 Task: Search one way flight ticket for 2 adults, 2 infants in seat and 1 infant on lap in first from Nashville: Nashville International Airport (berry Field) to Gillette: Gillette Campbell County Airport on 5-1-2023. Choice of flights is JetBlue. Number of bags: 1 checked bag. Price is upto 95000. Outbound departure time preference is 22:45.
Action: Mouse moved to (217, 252)
Screenshot: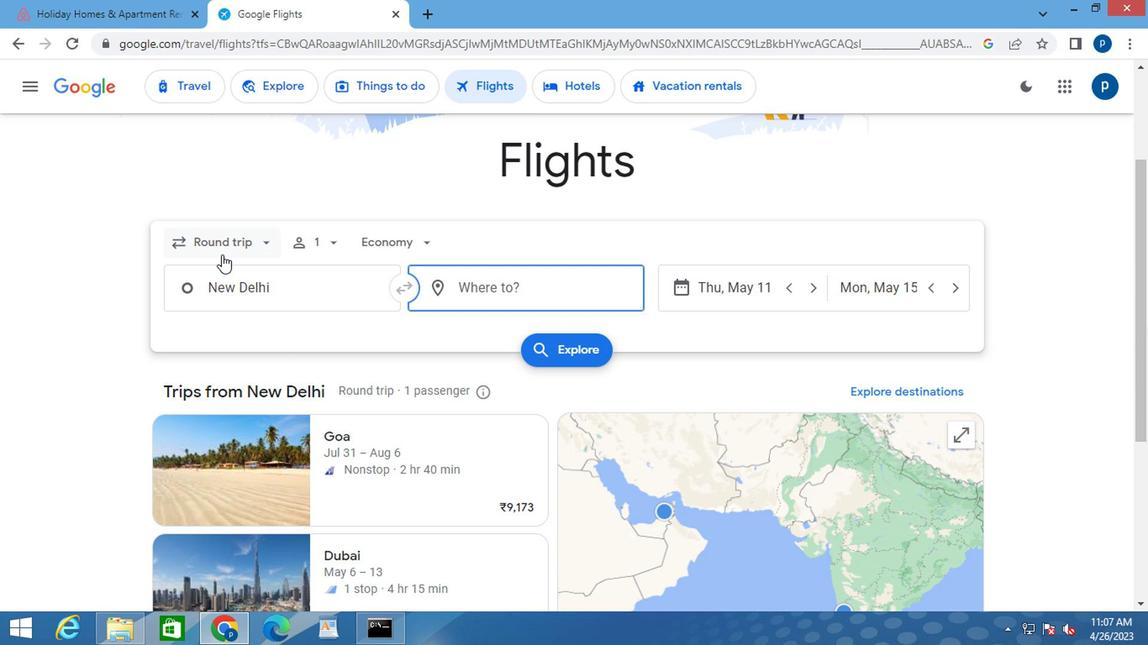 
Action: Mouse pressed left at (217, 252)
Screenshot: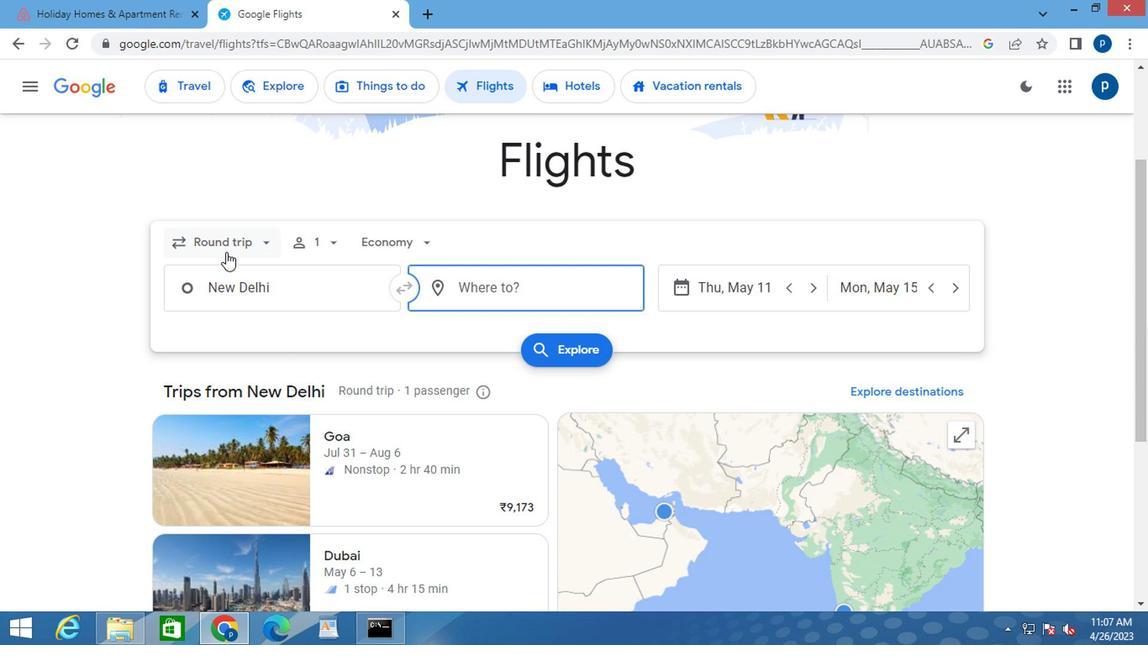 
Action: Mouse moved to (229, 315)
Screenshot: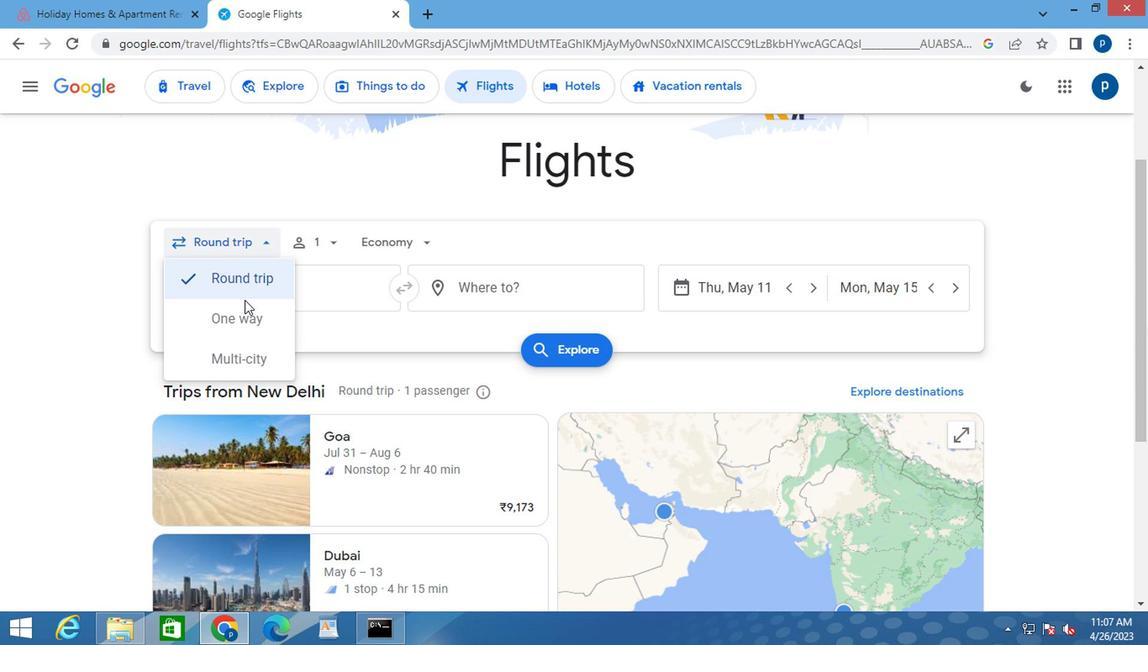 
Action: Mouse pressed left at (229, 315)
Screenshot: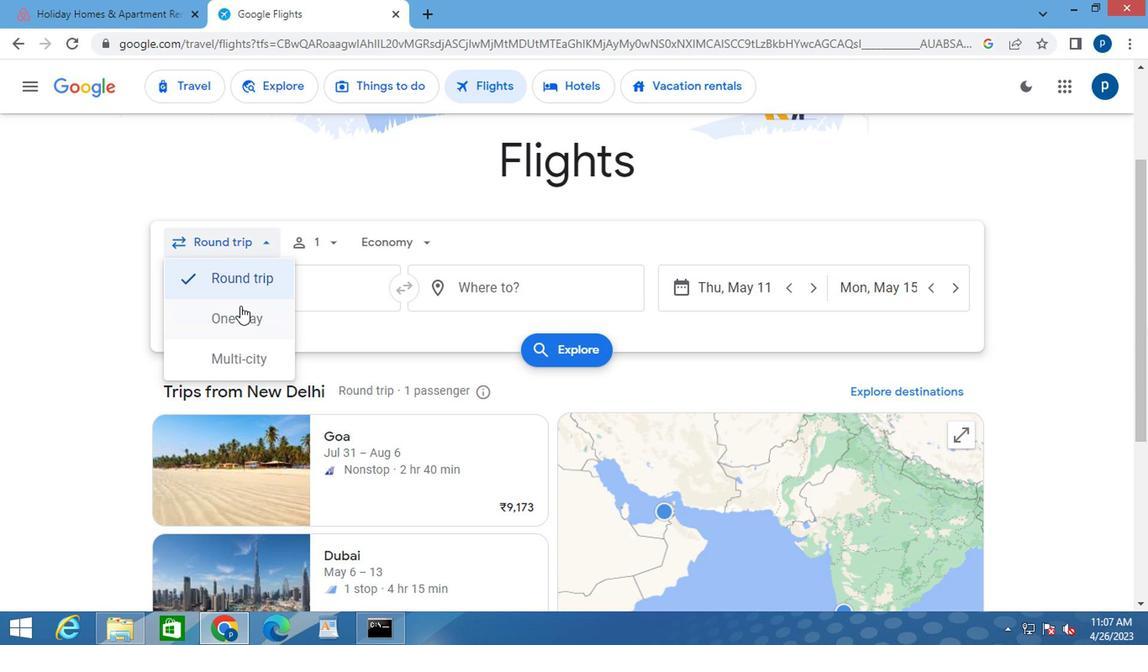 
Action: Mouse moved to (319, 249)
Screenshot: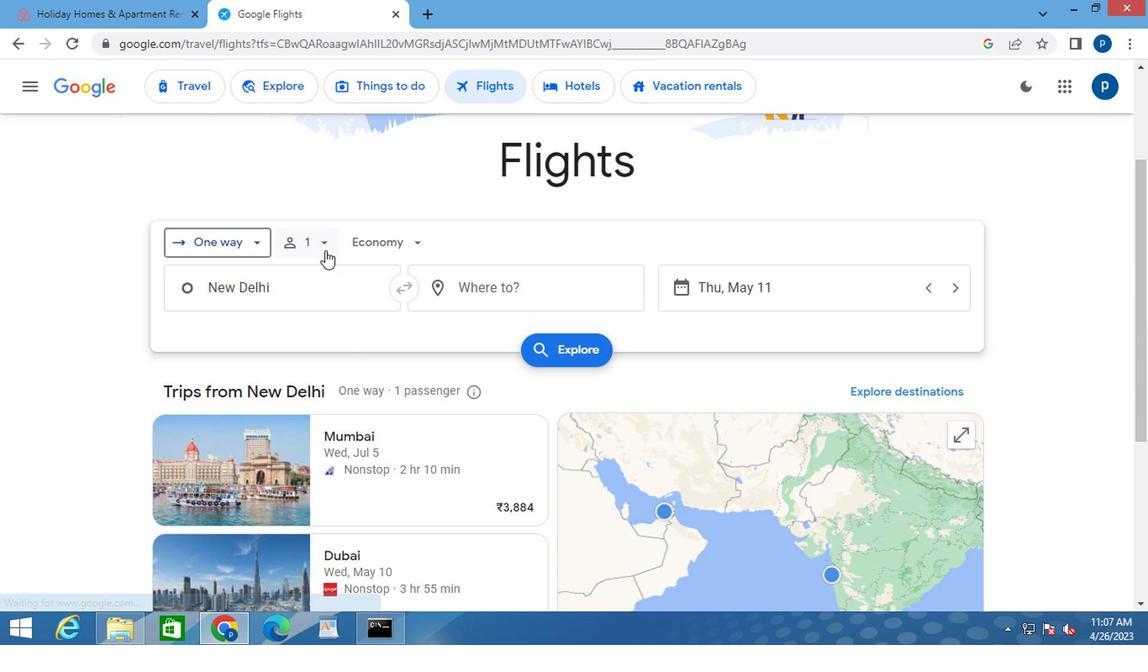 
Action: Mouse pressed left at (319, 249)
Screenshot: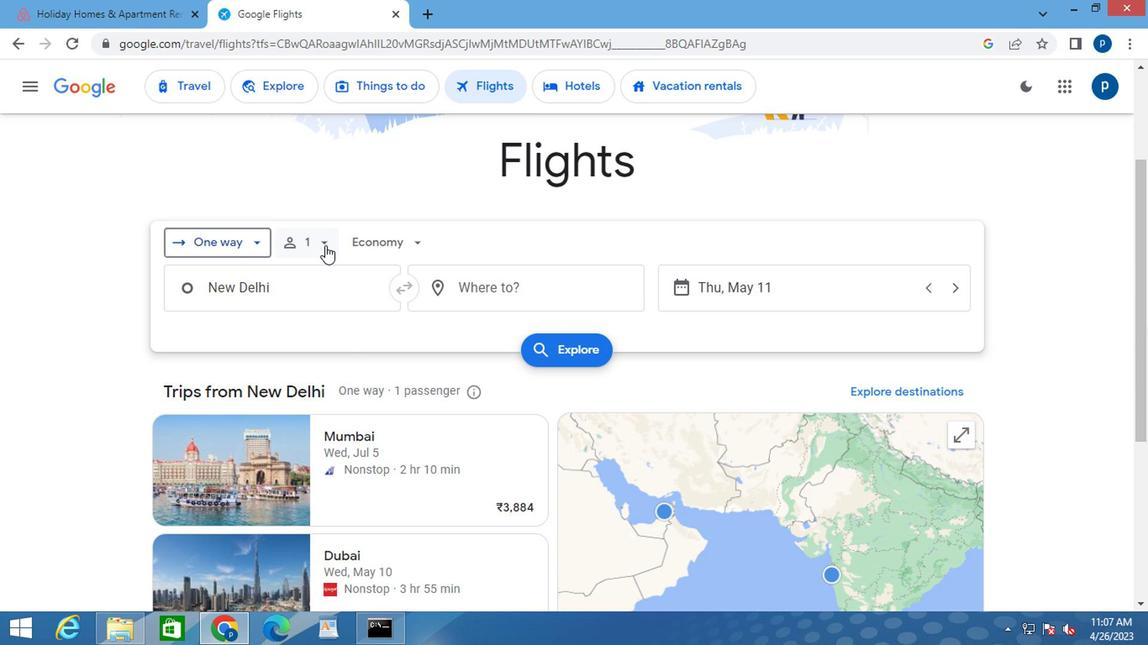 
Action: Mouse moved to (441, 290)
Screenshot: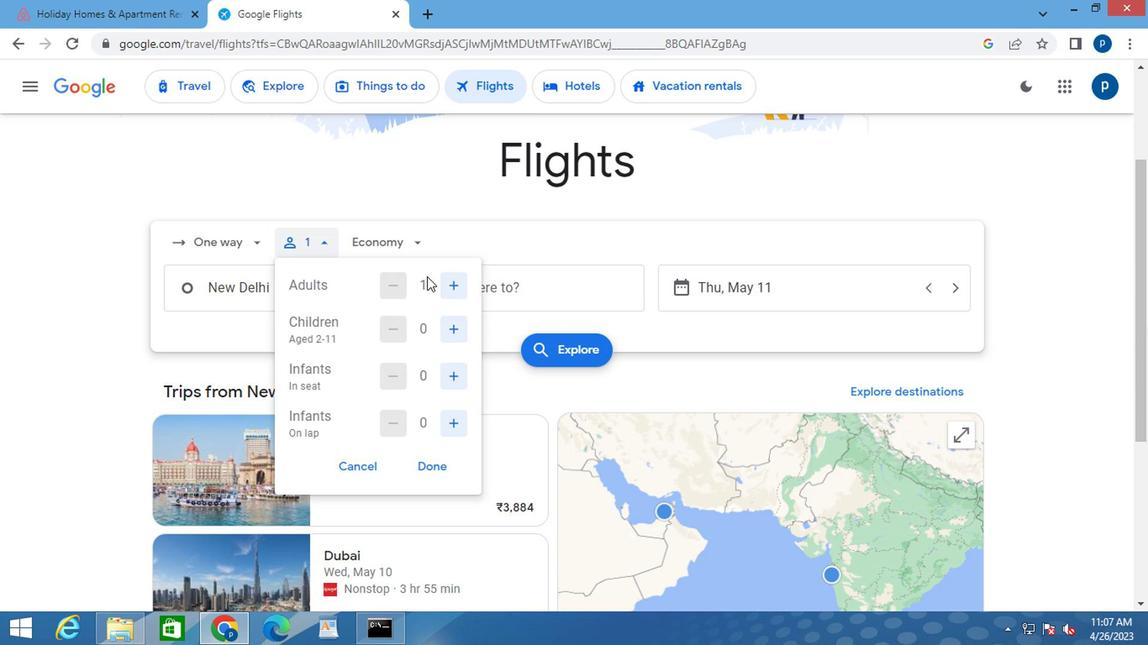 
Action: Mouse pressed left at (441, 290)
Screenshot: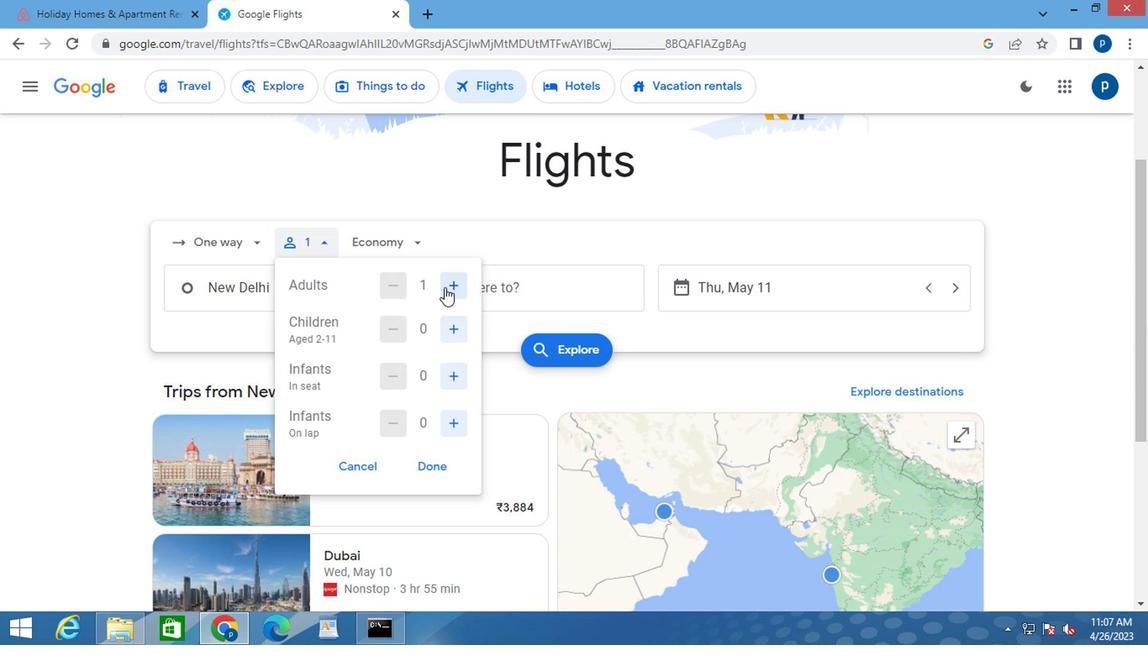 
Action: Mouse moved to (447, 374)
Screenshot: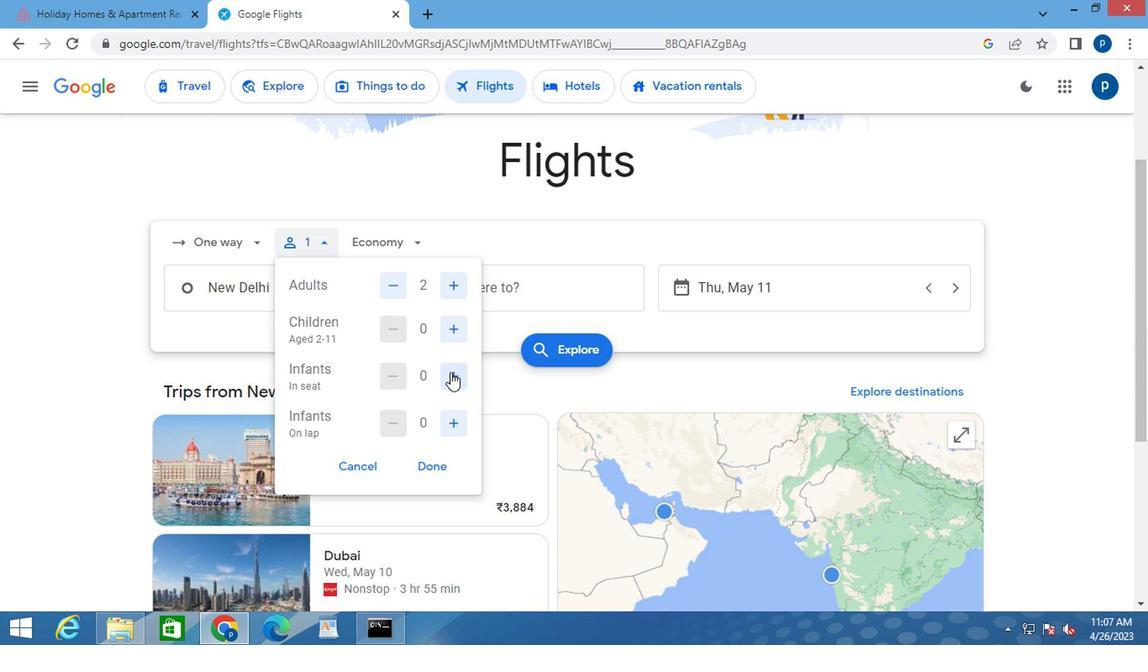 
Action: Mouse pressed left at (447, 374)
Screenshot: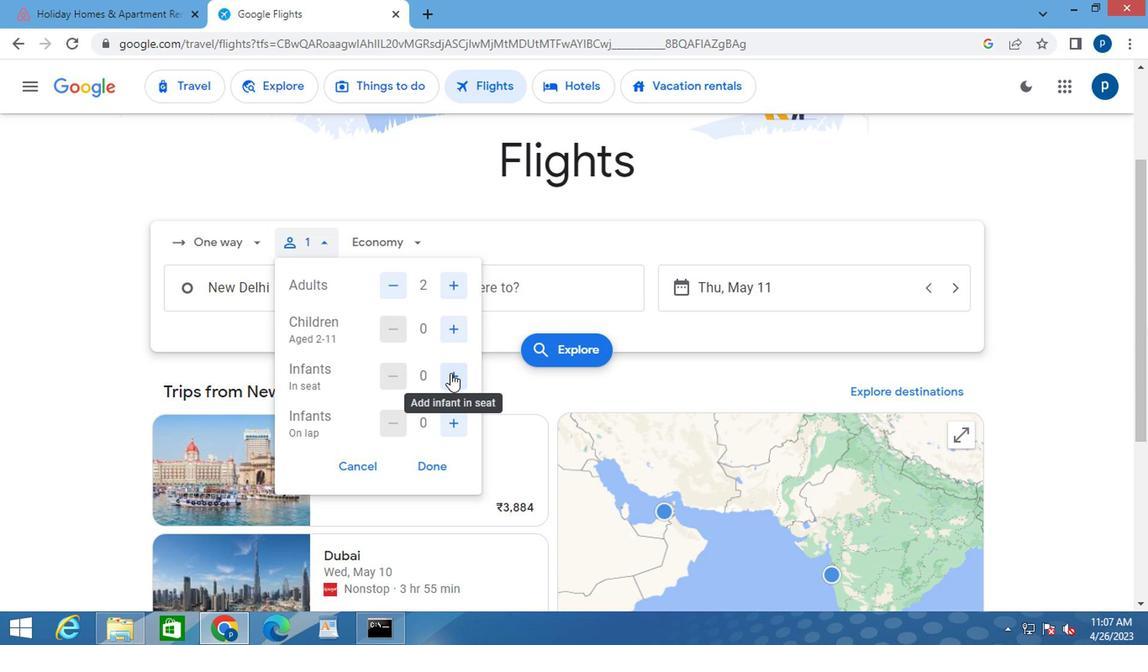 
Action: Mouse moved to (447, 374)
Screenshot: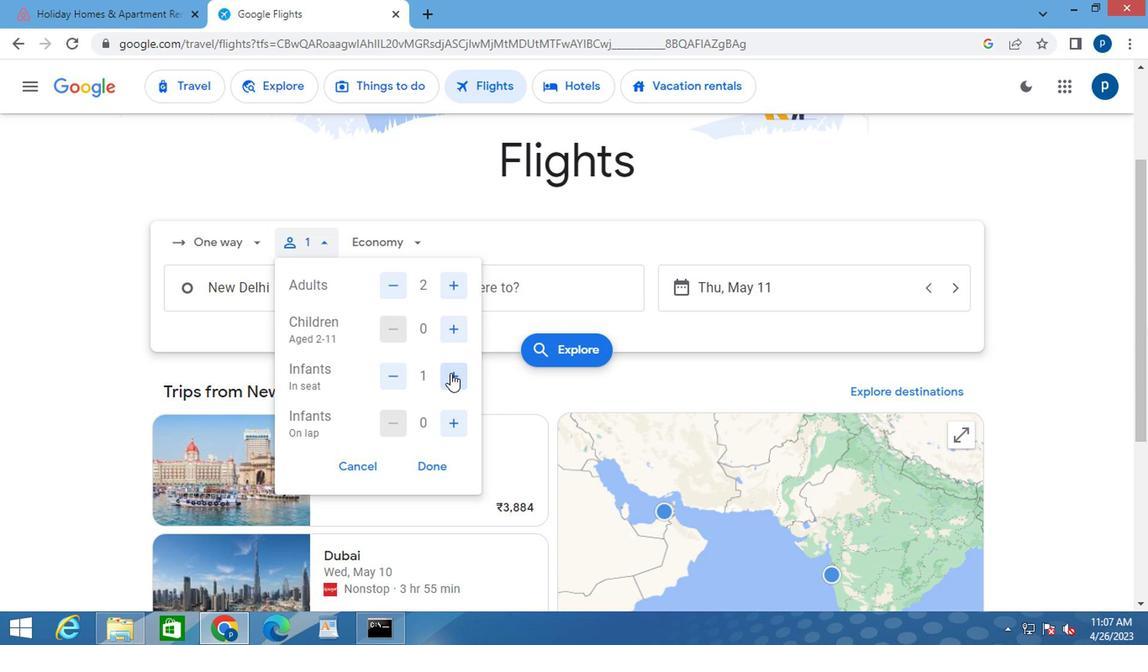 
Action: Mouse pressed left at (447, 374)
Screenshot: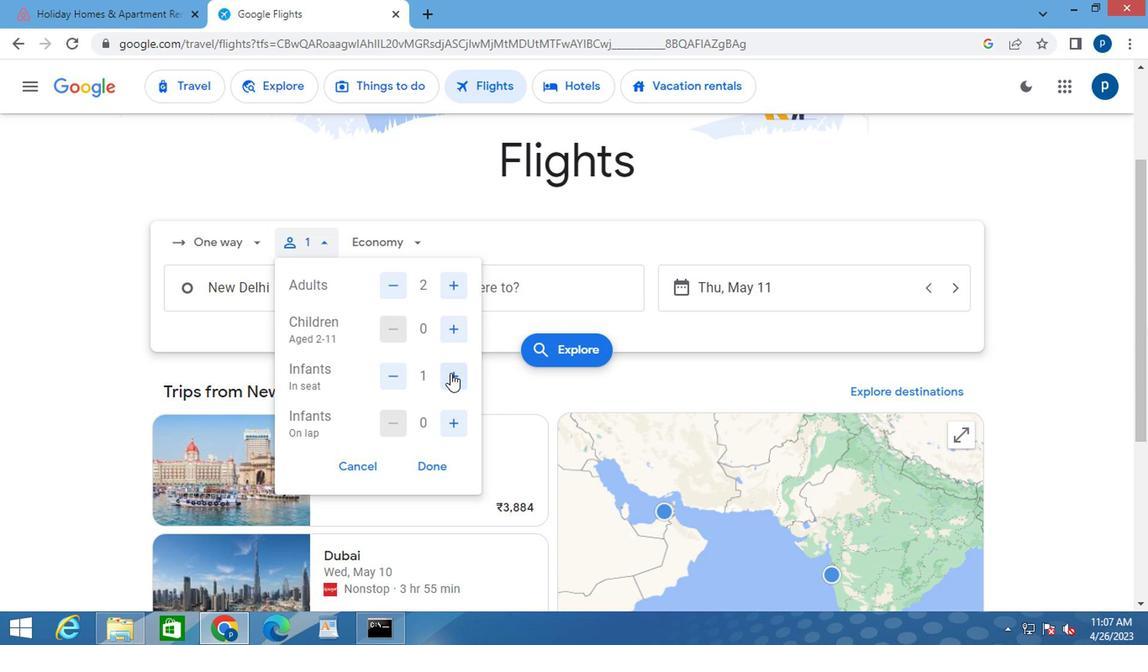 
Action: Mouse moved to (448, 421)
Screenshot: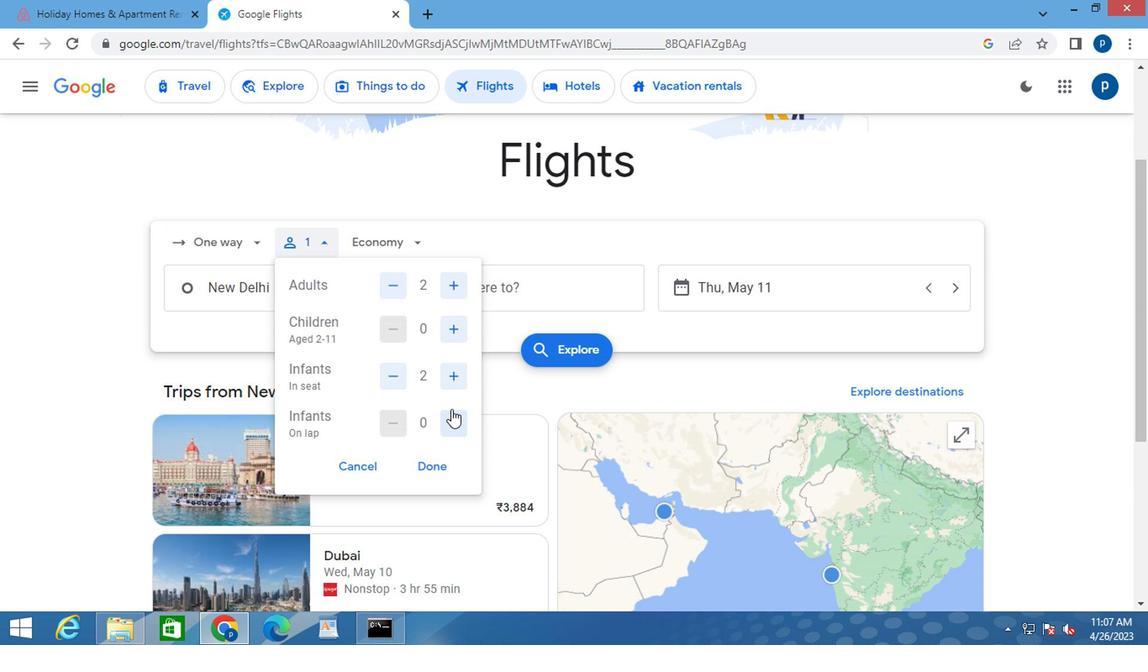 
Action: Mouse pressed left at (448, 421)
Screenshot: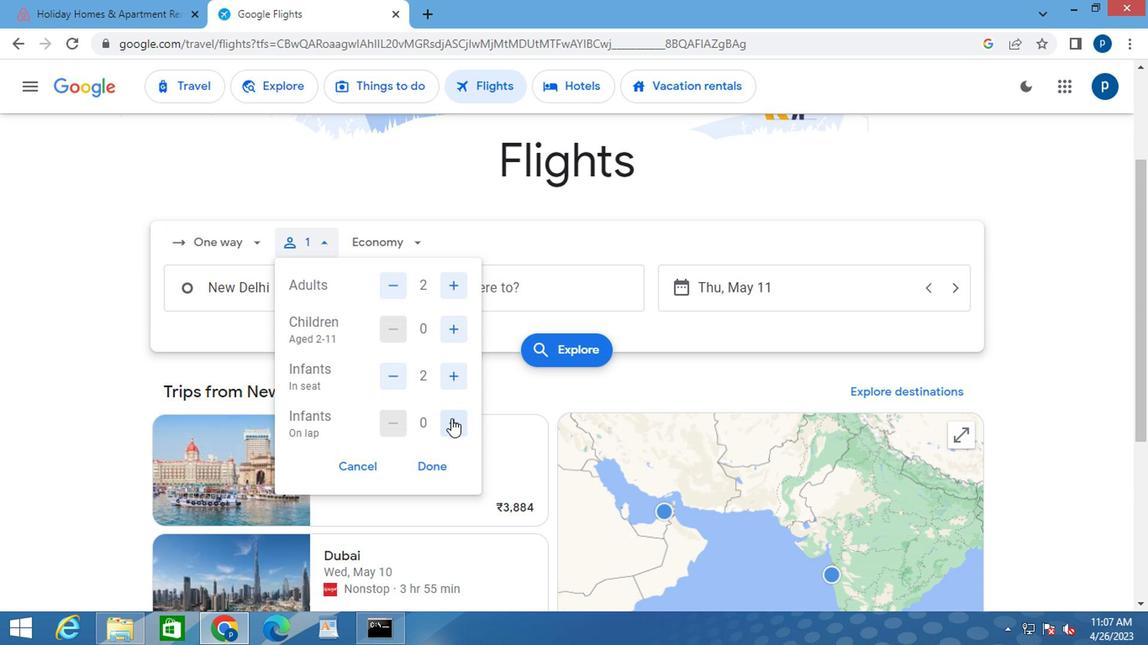 
Action: Mouse moved to (428, 464)
Screenshot: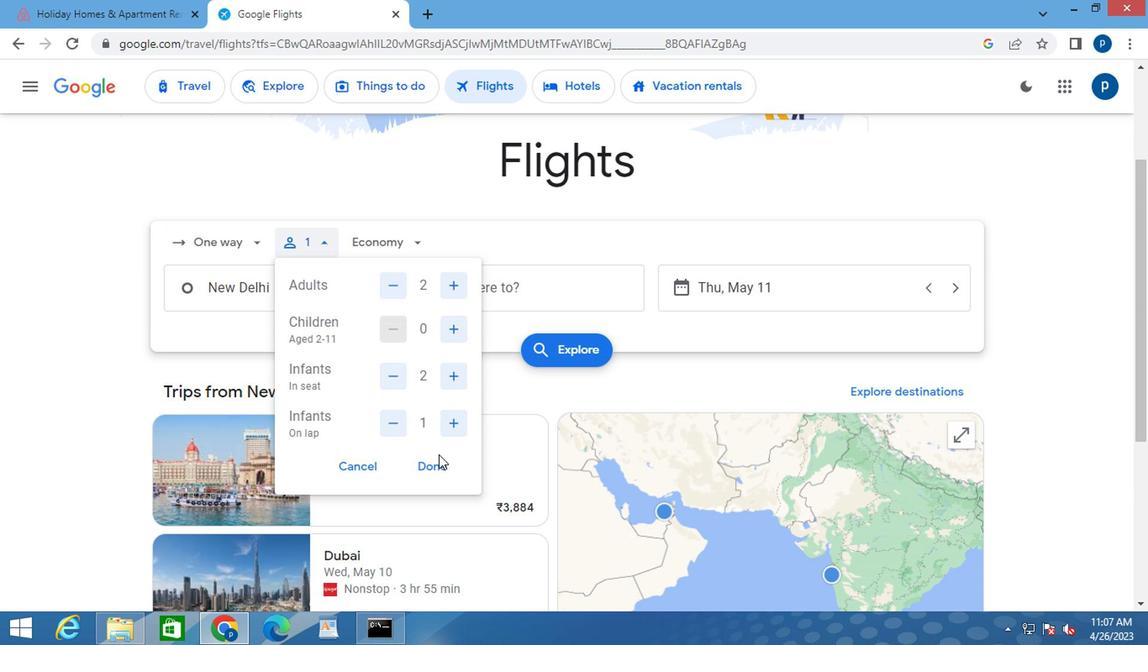 
Action: Mouse pressed left at (428, 464)
Screenshot: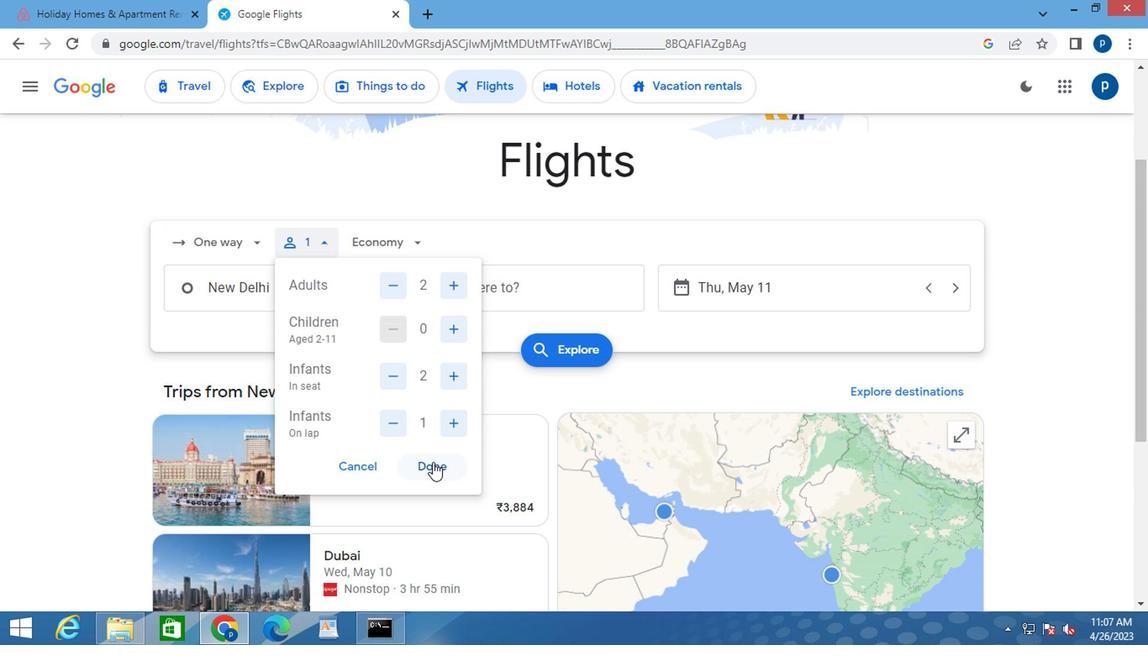 
Action: Mouse moved to (394, 243)
Screenshot: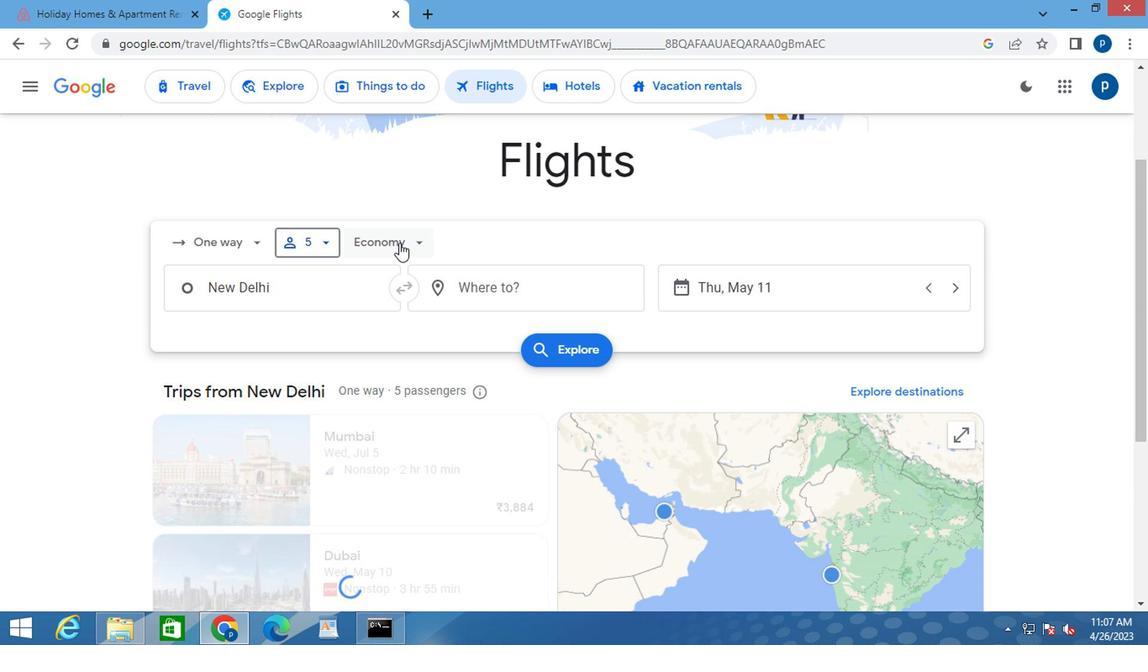 
Action: Mouse pressed left at (394, 243)
Screenshot: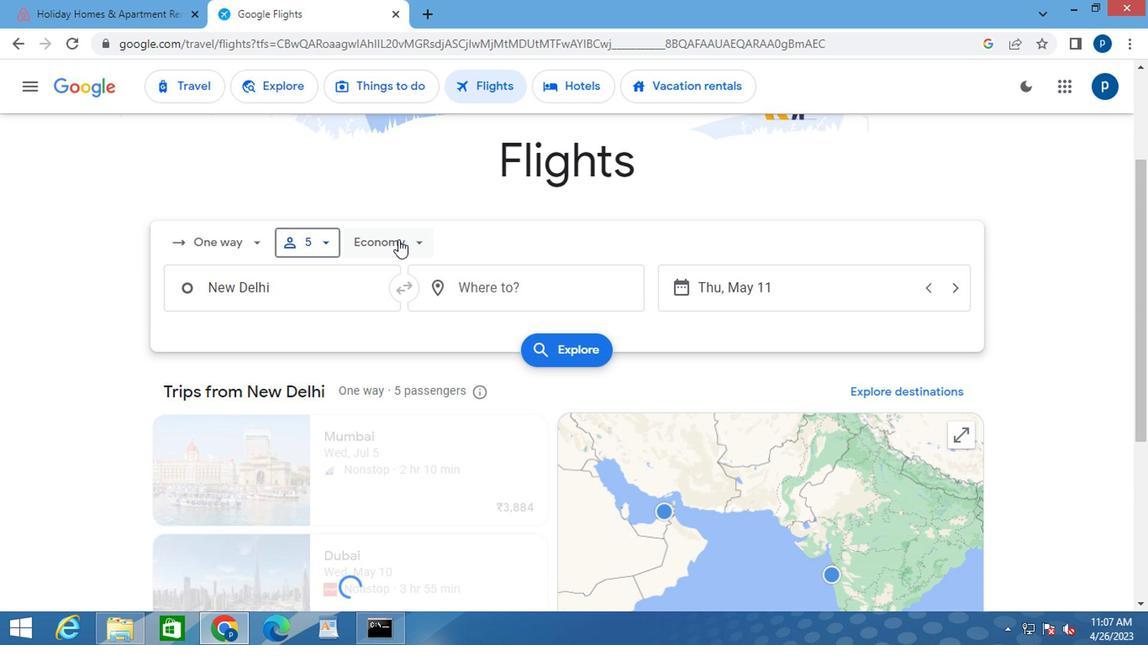
Action: Mouse moved to (407, 401)
Screenshot: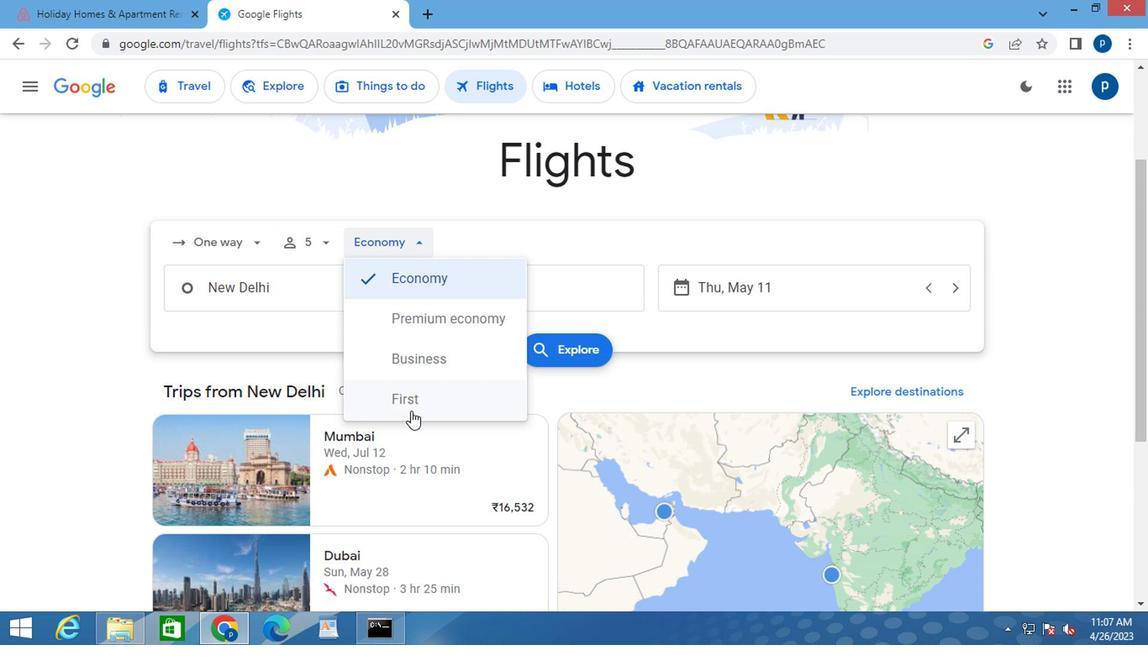 
Action: Mouse pressed left at (407, 401)
Screenshot: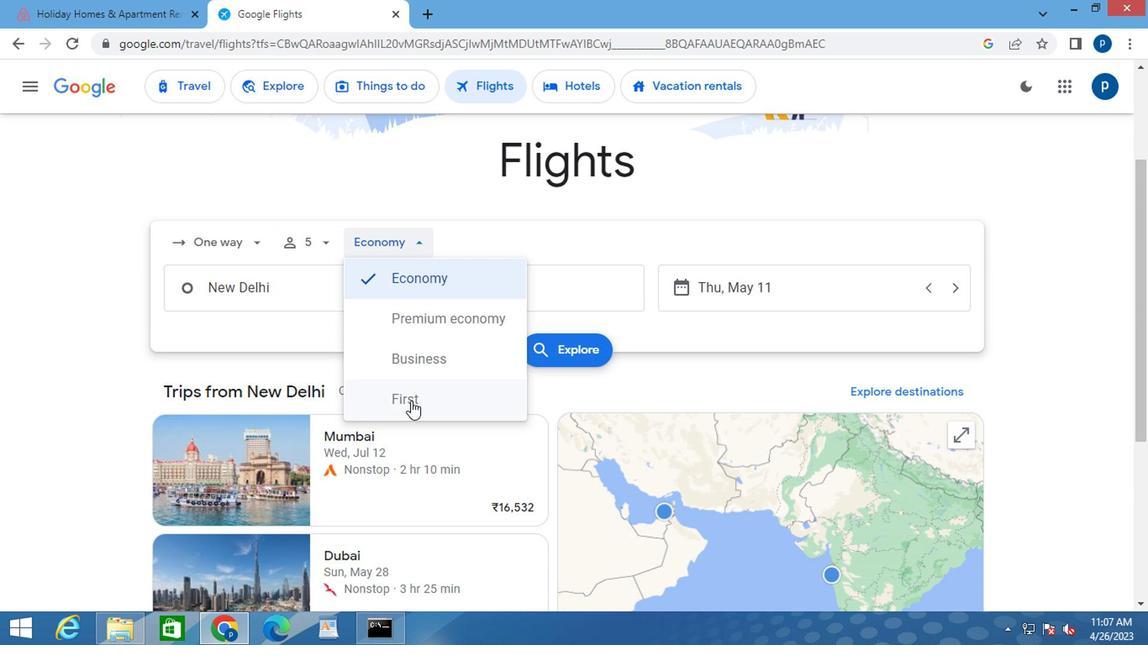 
Action: Mouse moved to (246, 297)
Screenshot: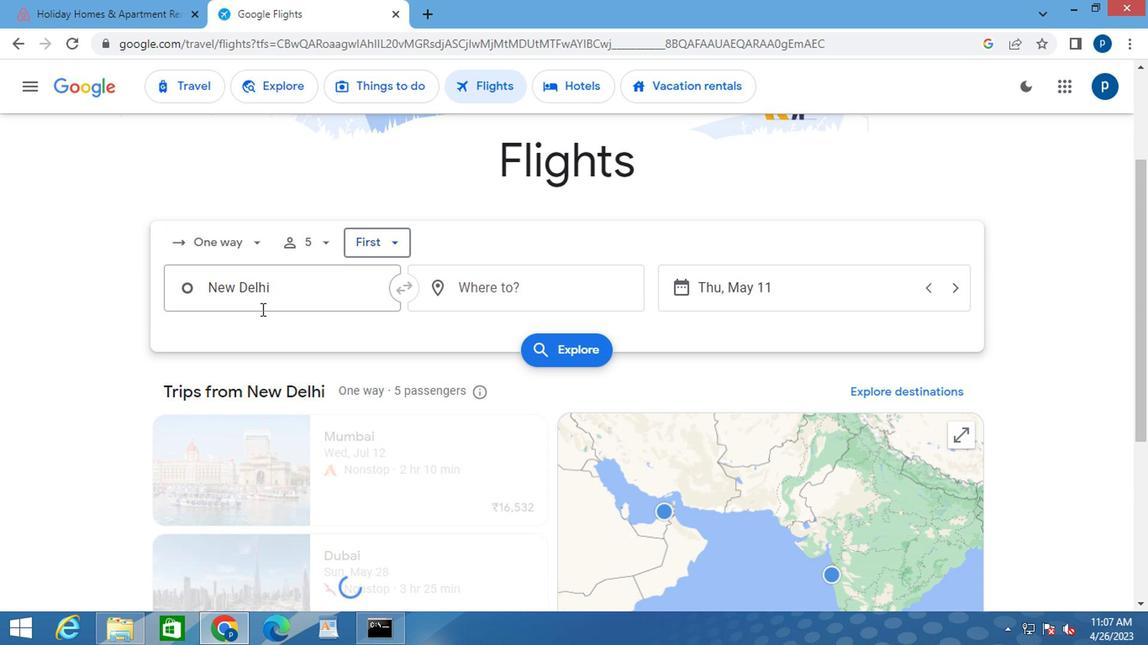 
Action: Mouse pressed left at (246, 297)
Screenshot: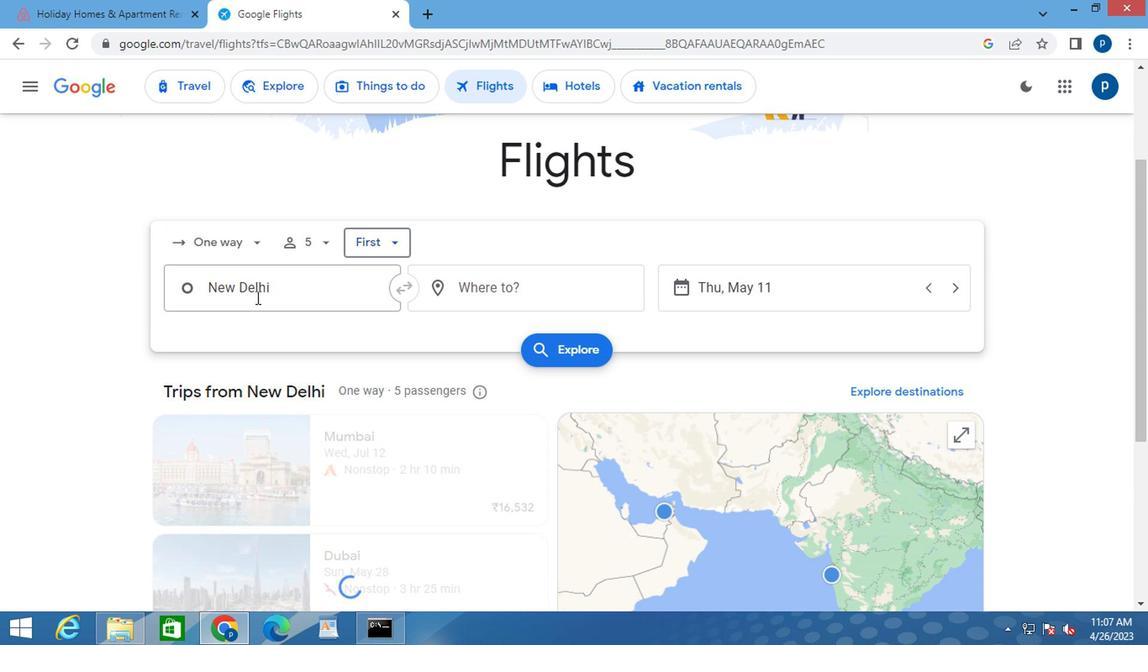 
Action: Mouse pressed left at (246, 297)
Screenshot: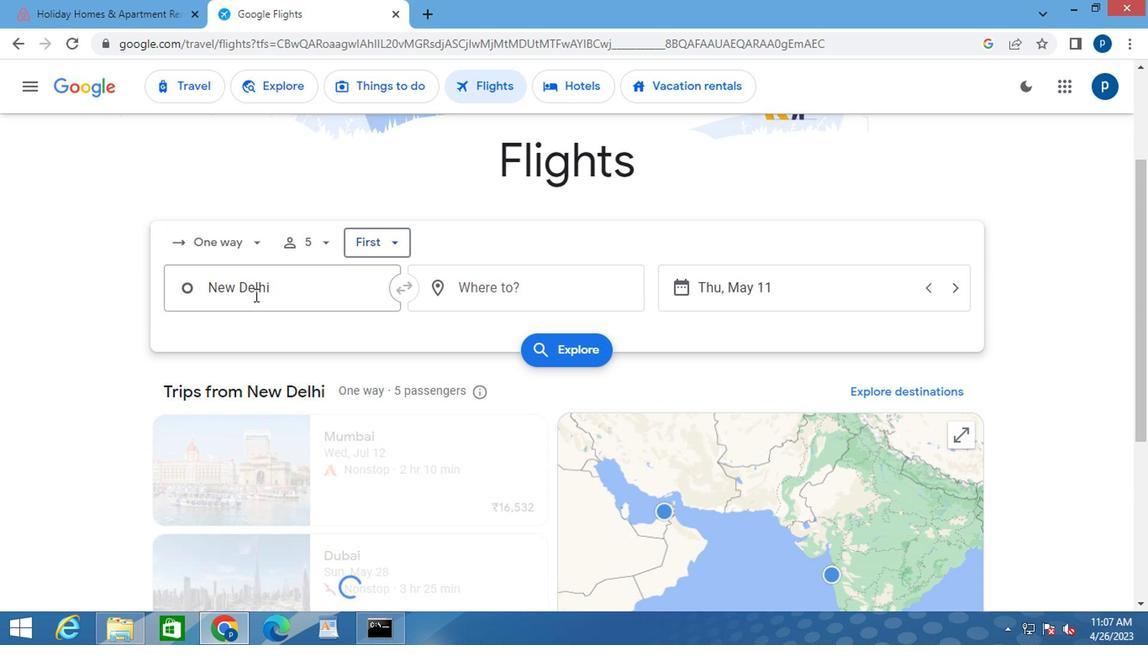 
Action: Mouse moved to (246, 297)
Screenshot: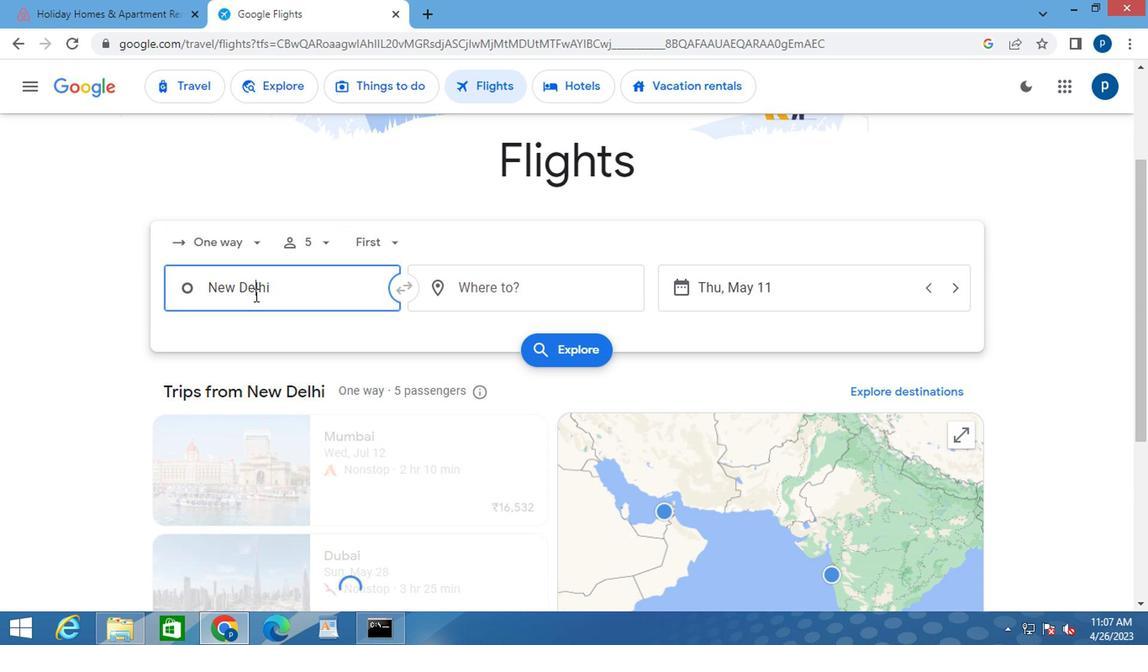 
Action: Key pressed n<Key.caps_lock>ash
Screenshot: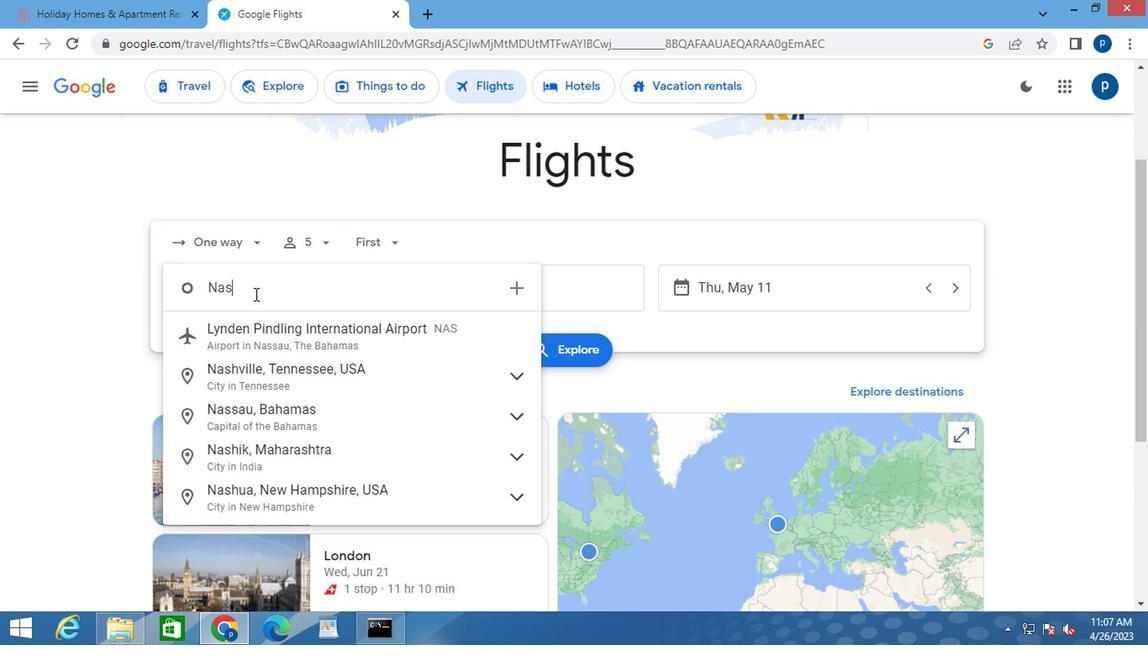 
Action: Mouse moved to (284, 382)
Screenshot: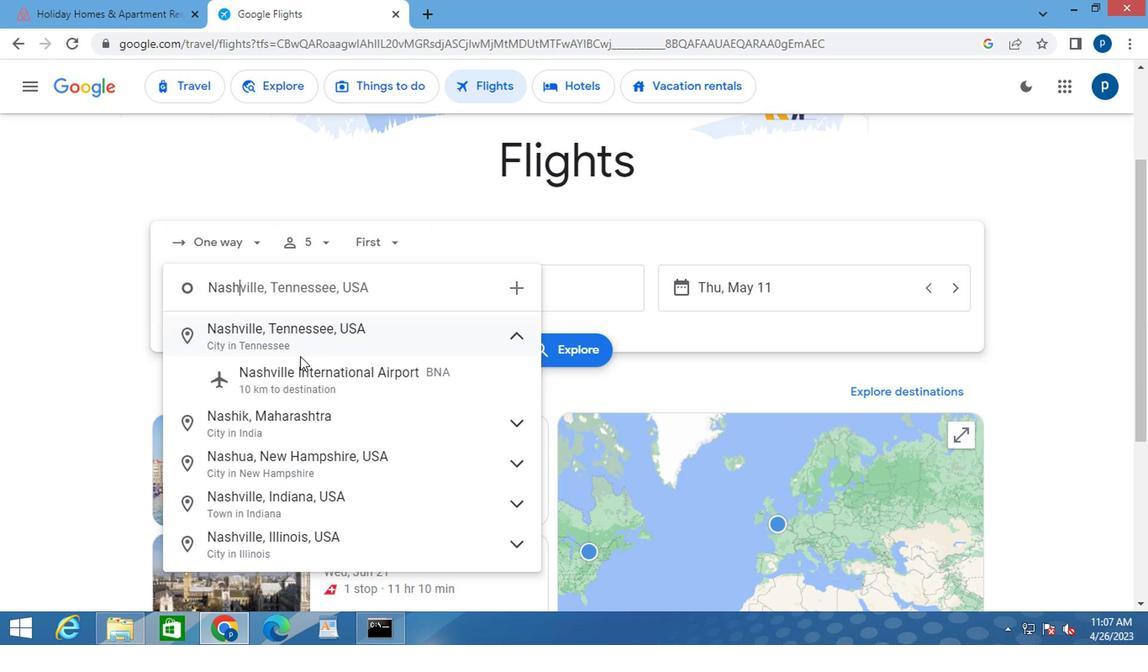 
Action: Mouse pressed left at (284, 382)
Screenshot: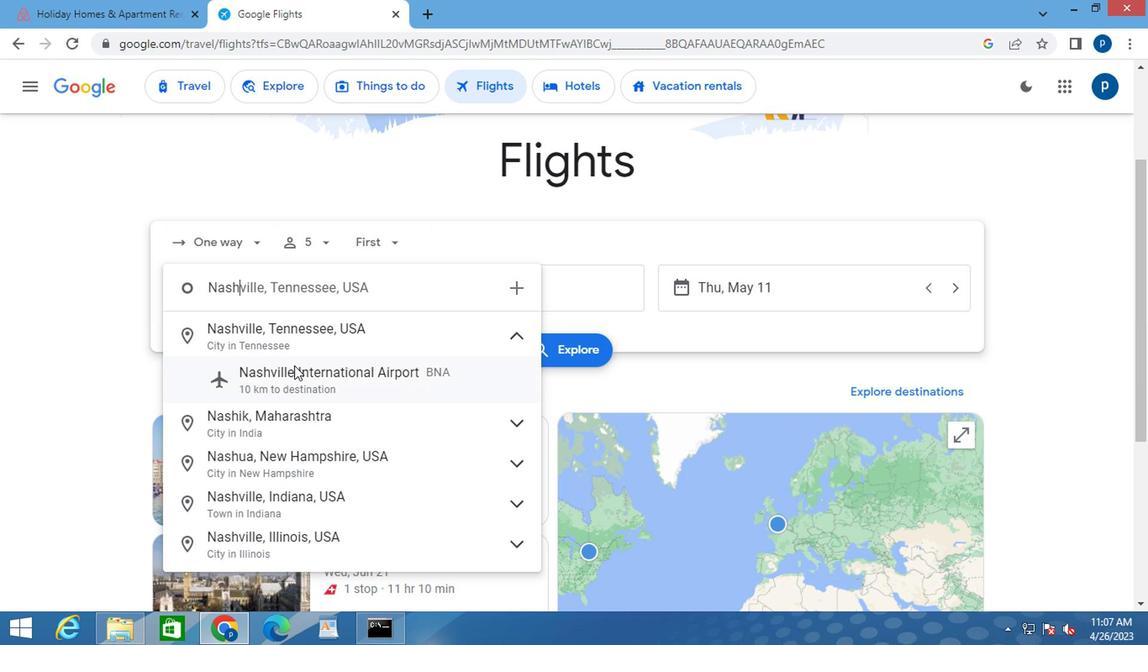 
Action: Mouse moved to (536, 294)
Screenshot: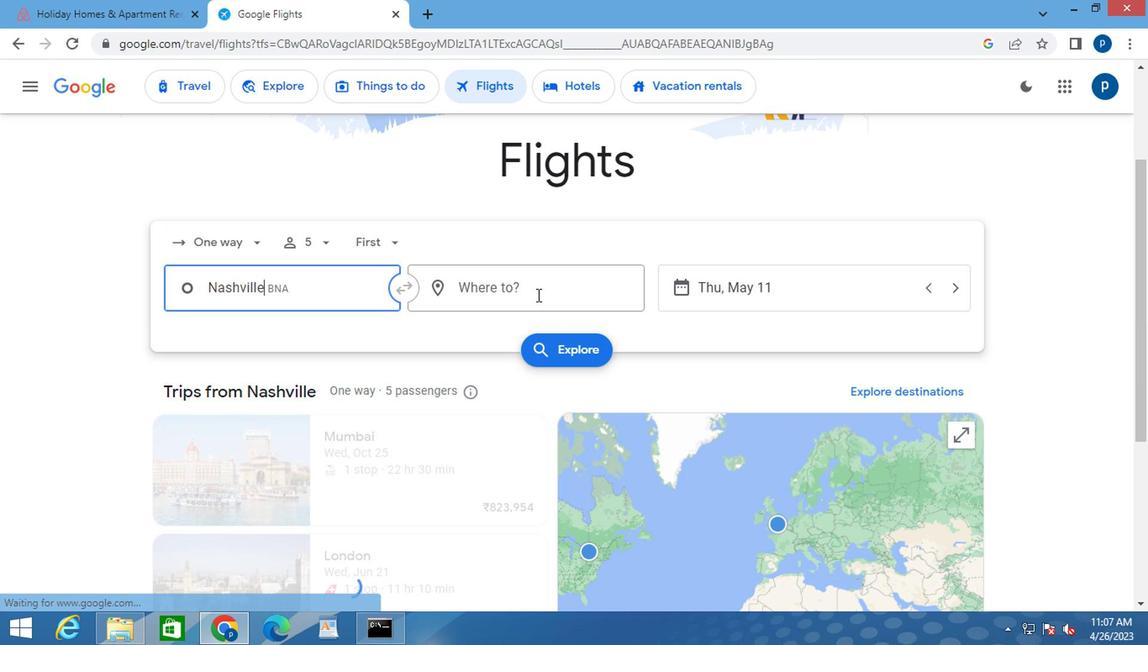 
Action: Mouse pressed left at (536, 294)
Screenshot: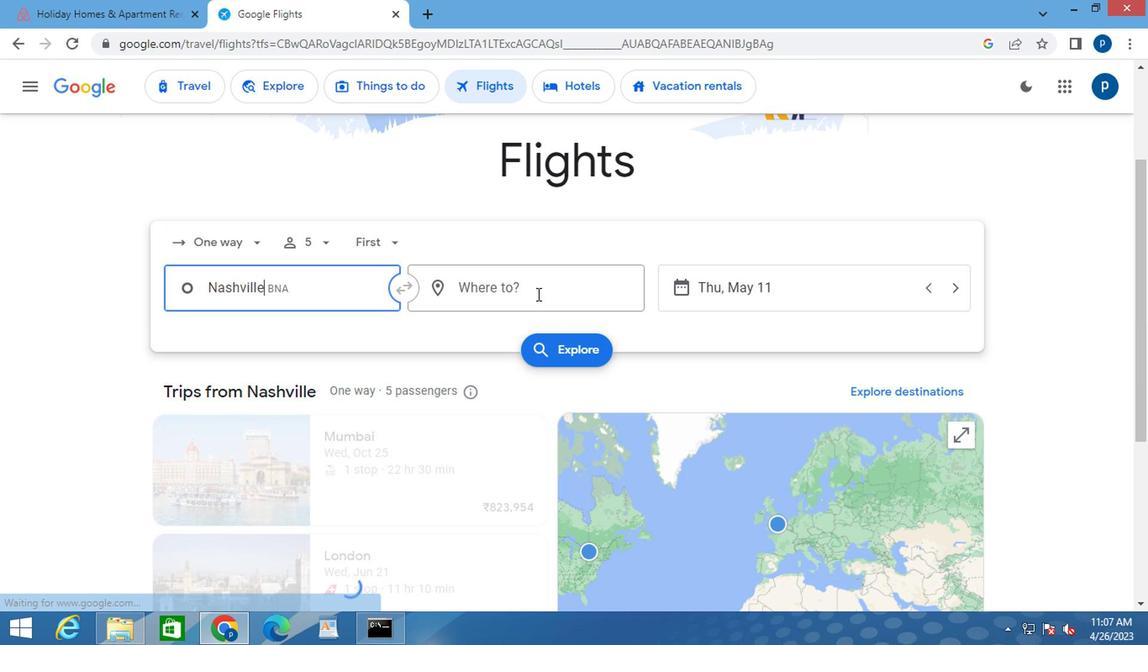 
Action: Key pressed <Key.caps_lock>g<Key.caps_lock>illet
Screenshot: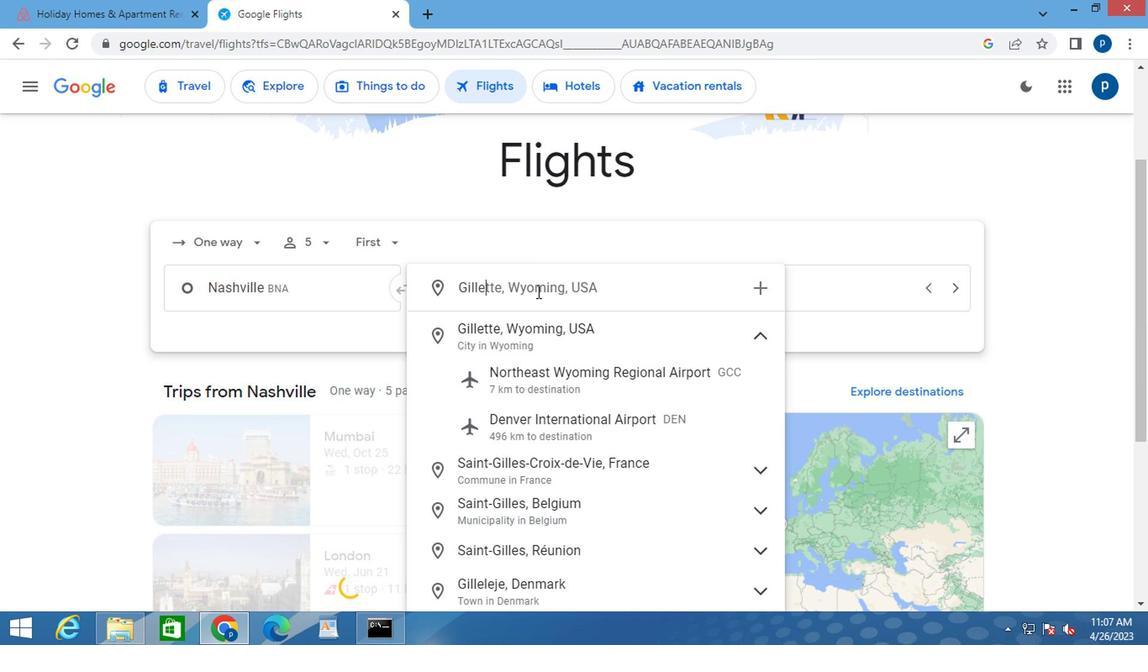 
Action: Mouse moved to (533, 347)
Screenshot: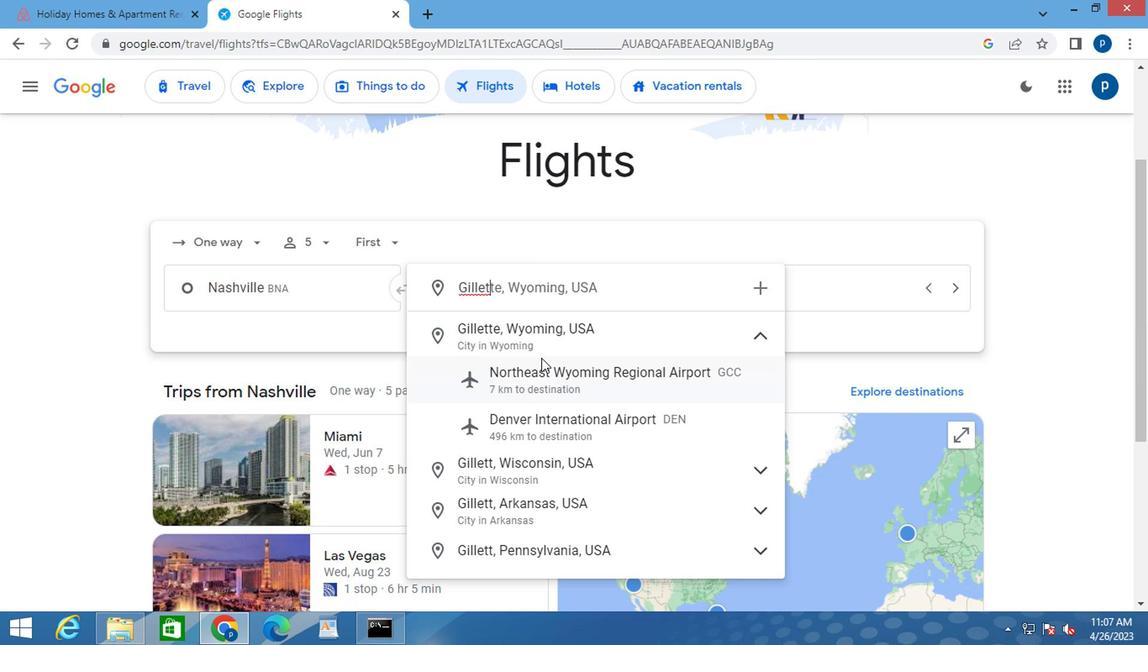 
Action: Mouse pressed left at (533, 347)
Screenshot: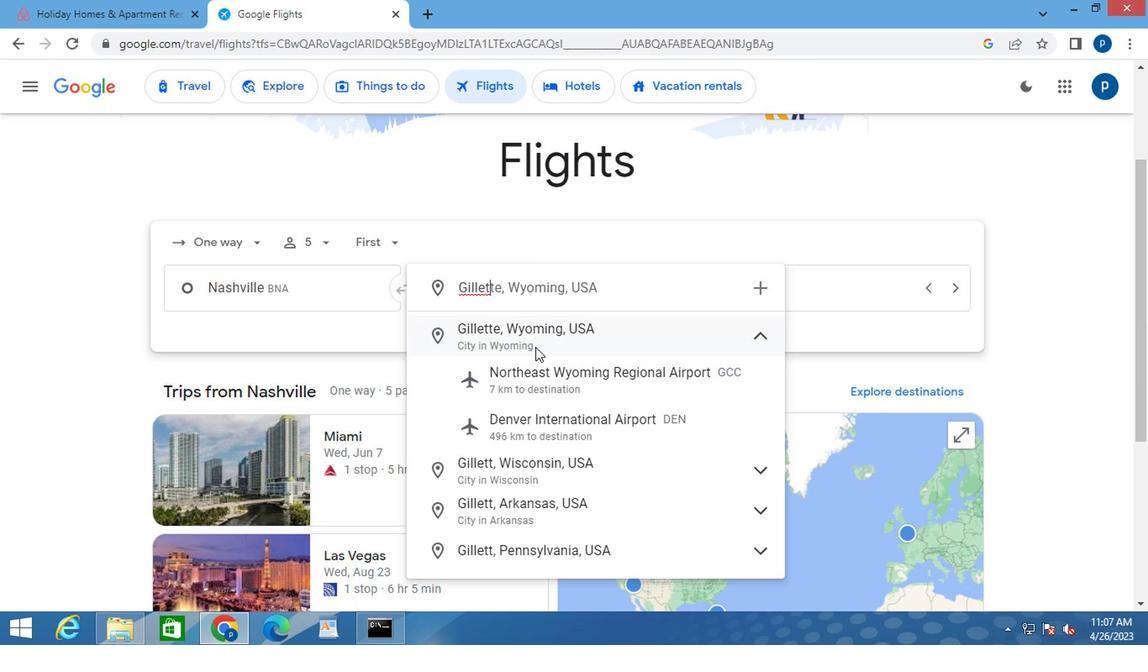 
Action: Mouse moved to (683, 292)
Screenshot: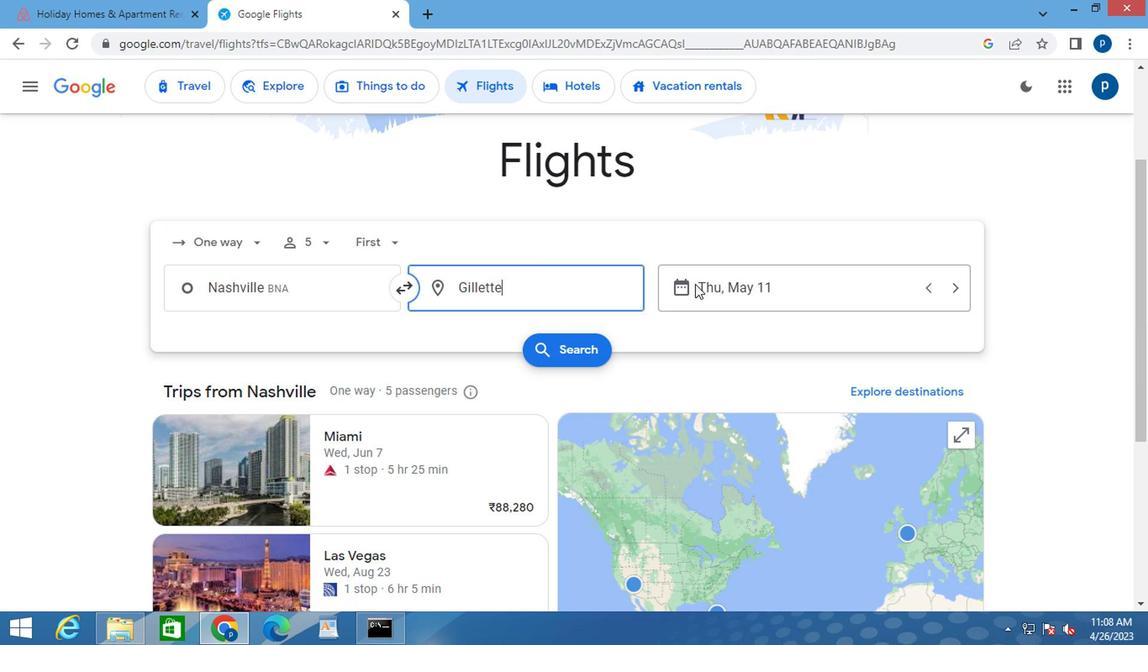 
Action: Mouse pressed left at (683, 292)
Screenshot: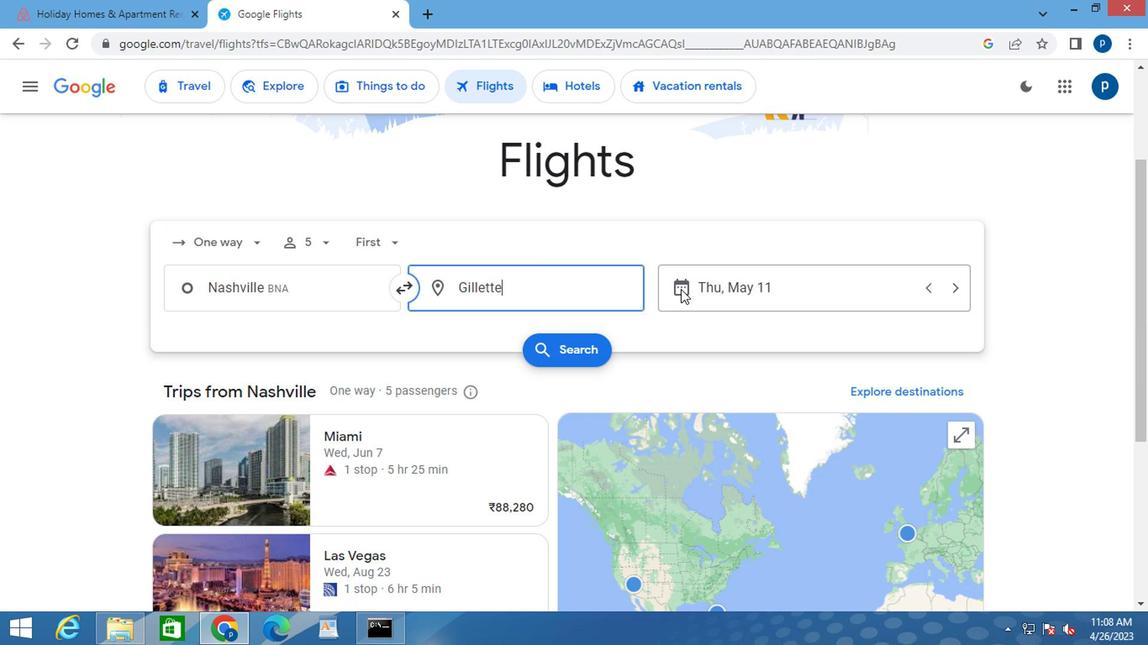 
Action: Mouse moved to (734, 299)
Screenshot: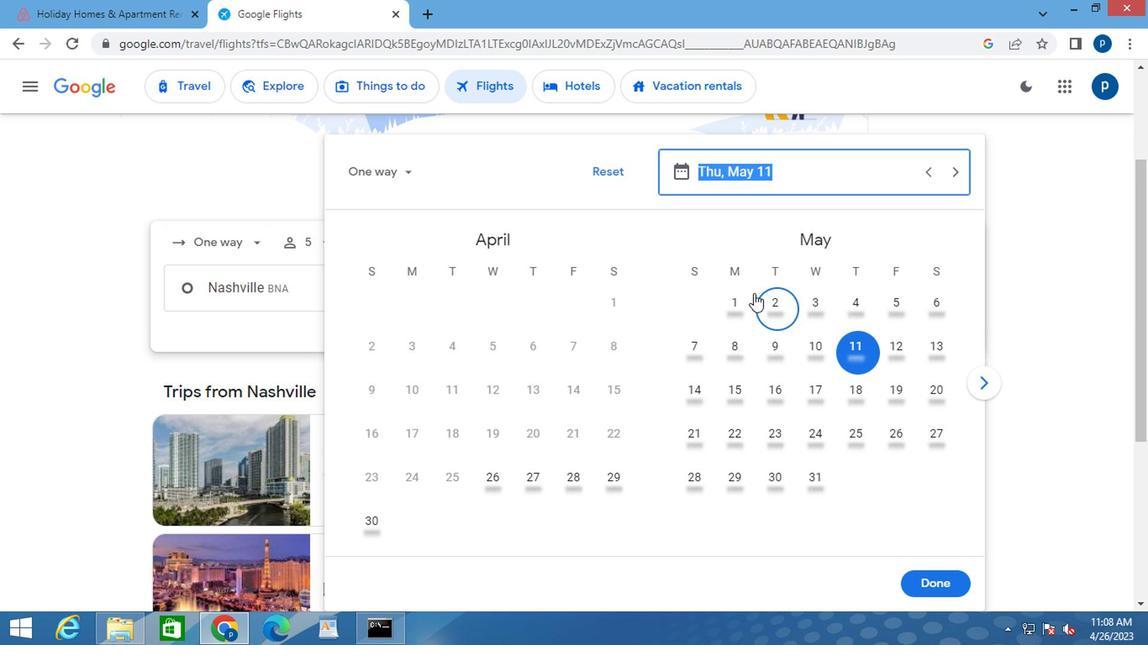 
Action: Mouse pressed left at (734, 299)
Screenshot: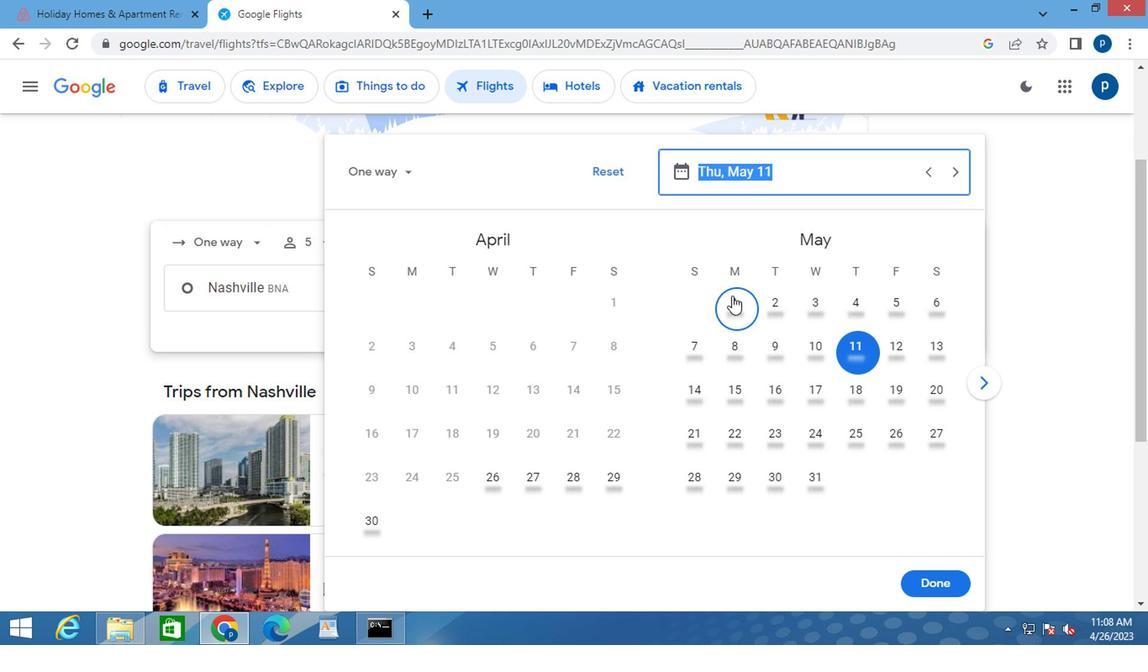 
Action: Mouse moved to (934, 570)
Screenshot: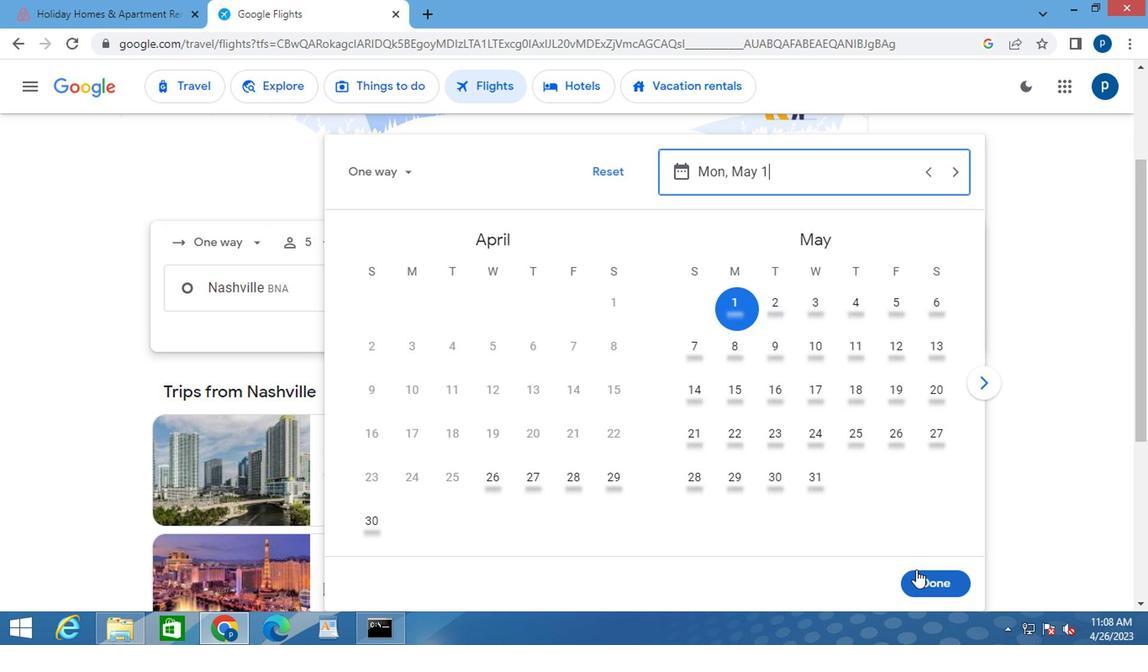 
Action: Mouse pressed left at (934, 570)
Screenshot: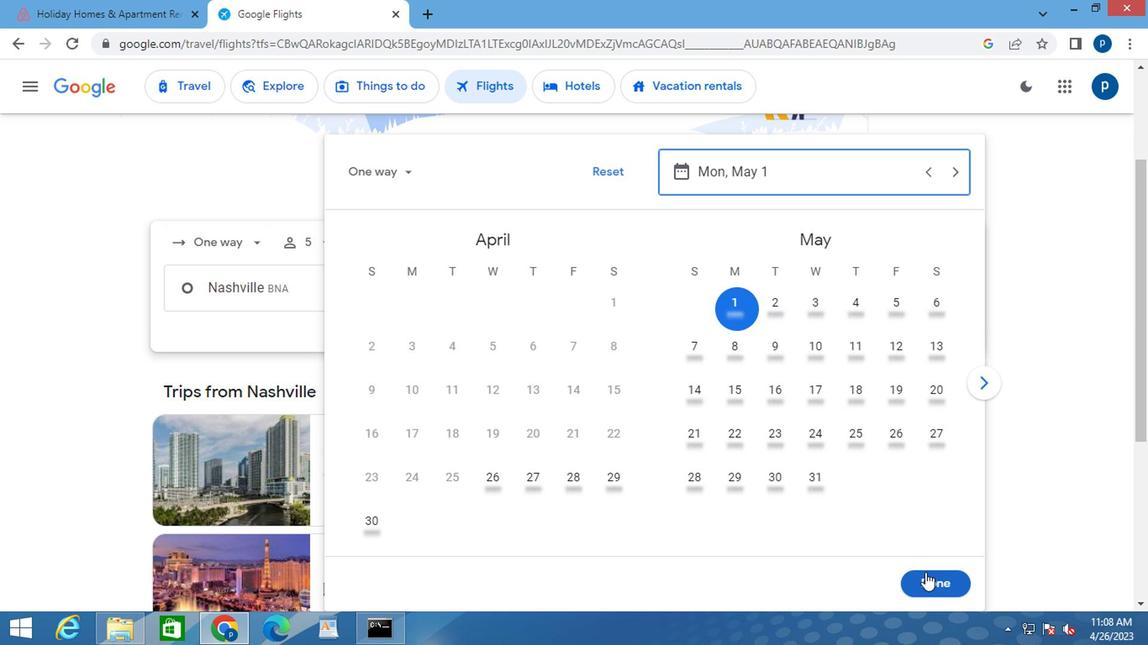 
Action: Mouse moved to (548, 346)
Screenshot: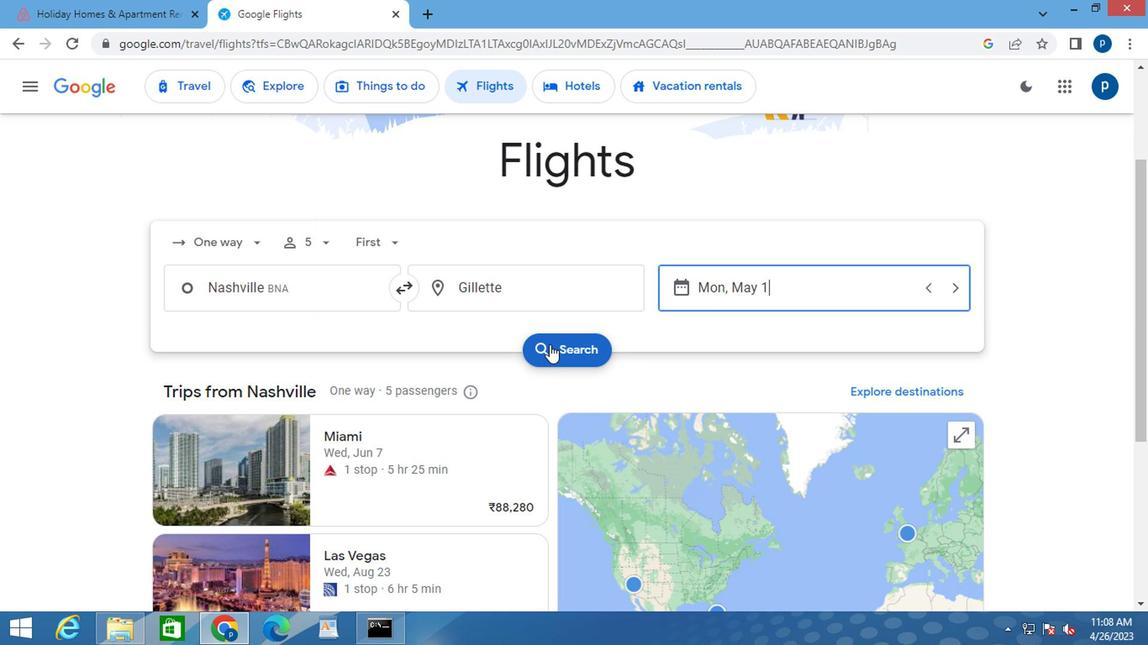 
Action: Mouse pressed left at (548, 346)
Screenshot: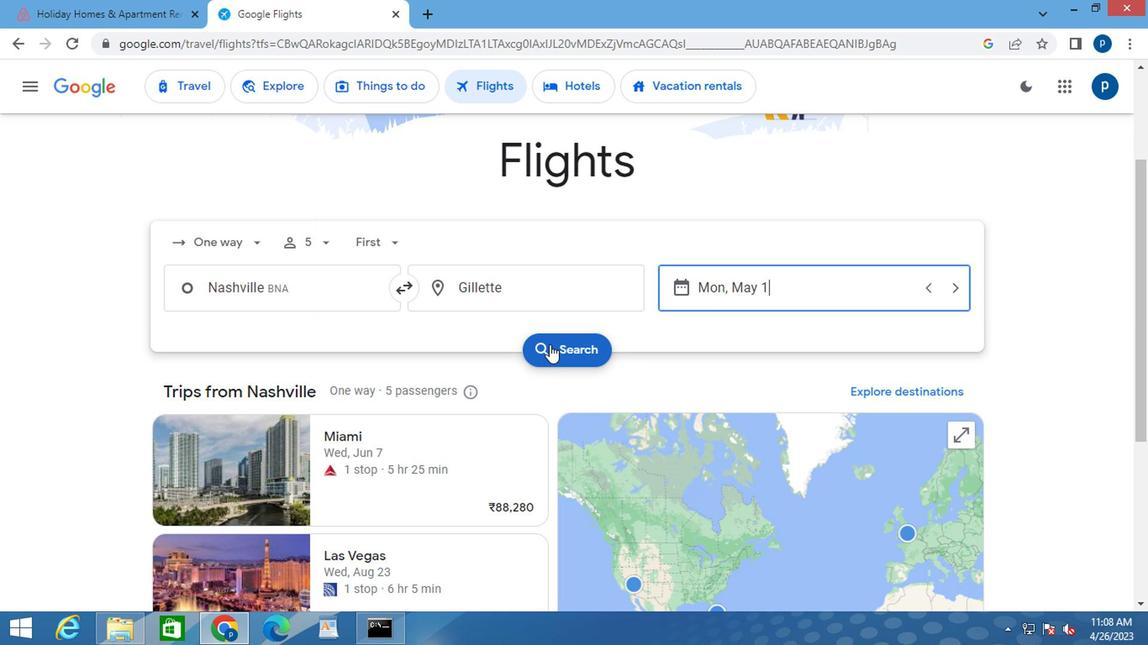 
Action: Mouse moved to (182, 246)
Screenshot: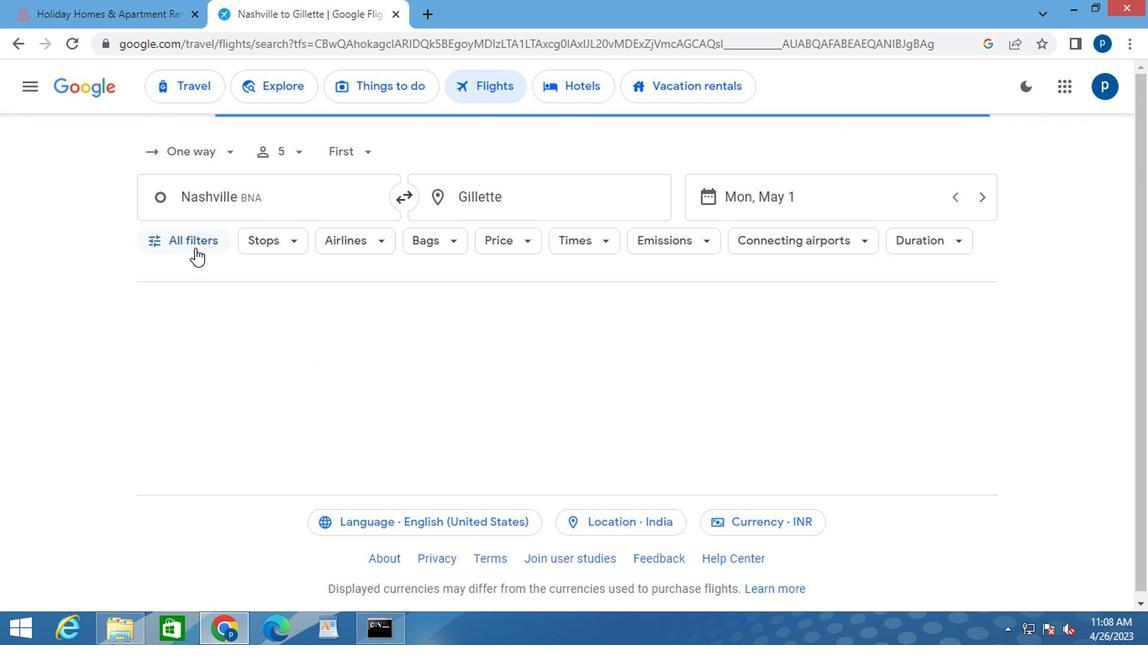 
Action: Mouse pressed left at (182, 246)
Screenshot: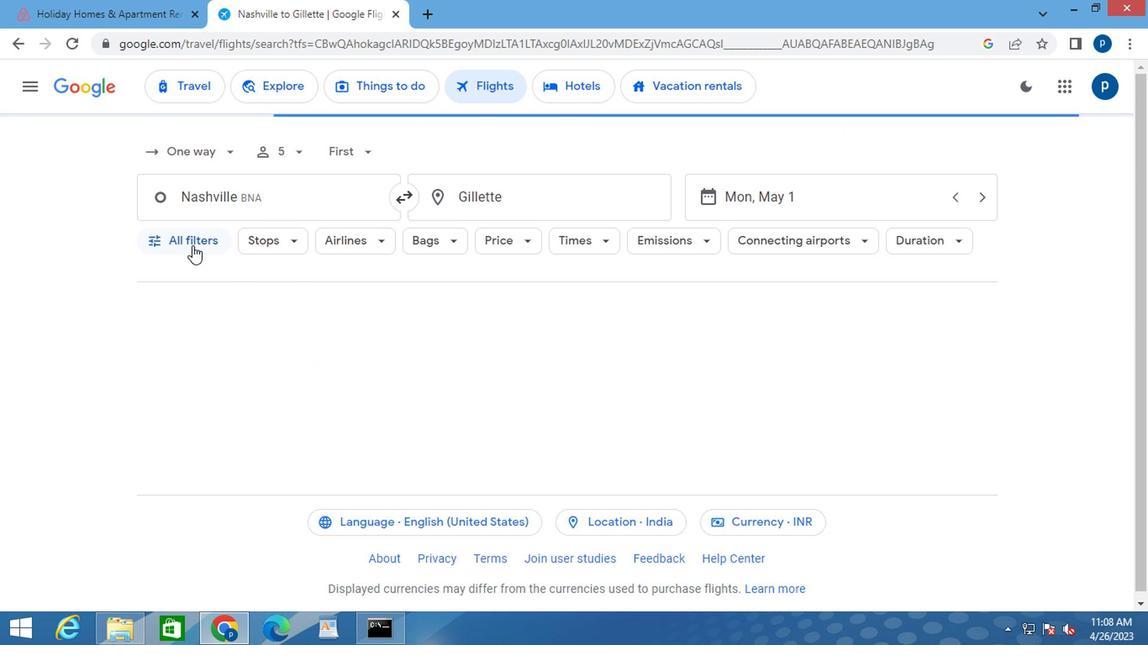
Action: Mouse moved to (244, 453)
Screenshot: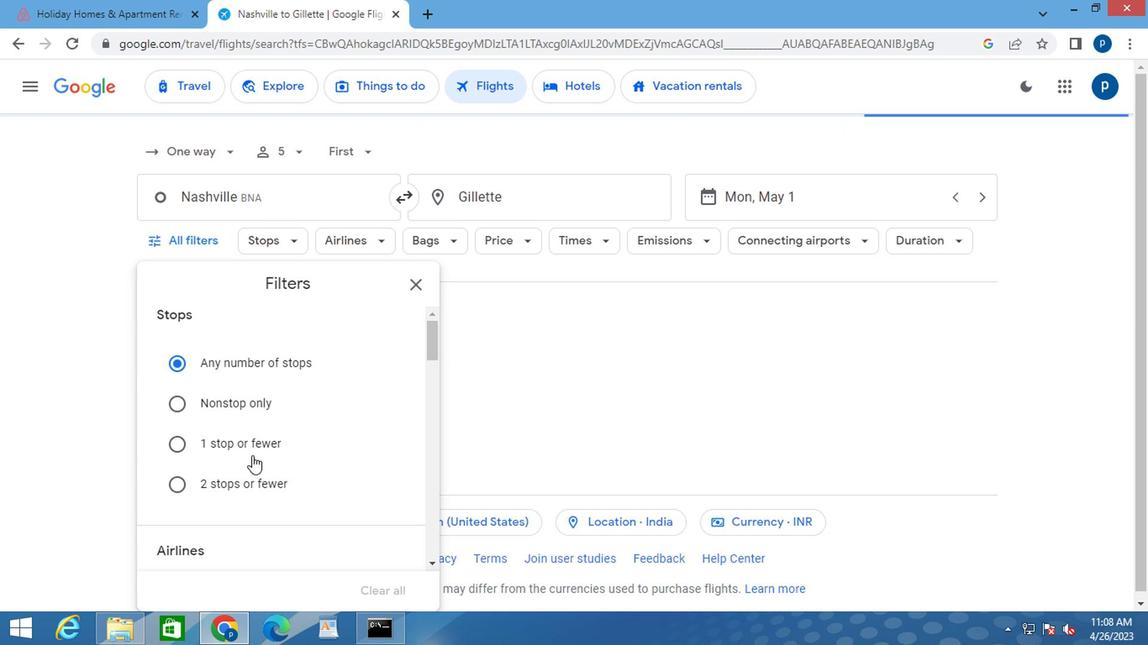 
Action: Mouse scrolled (244, 453) with delta (0, 0)
Screenshot: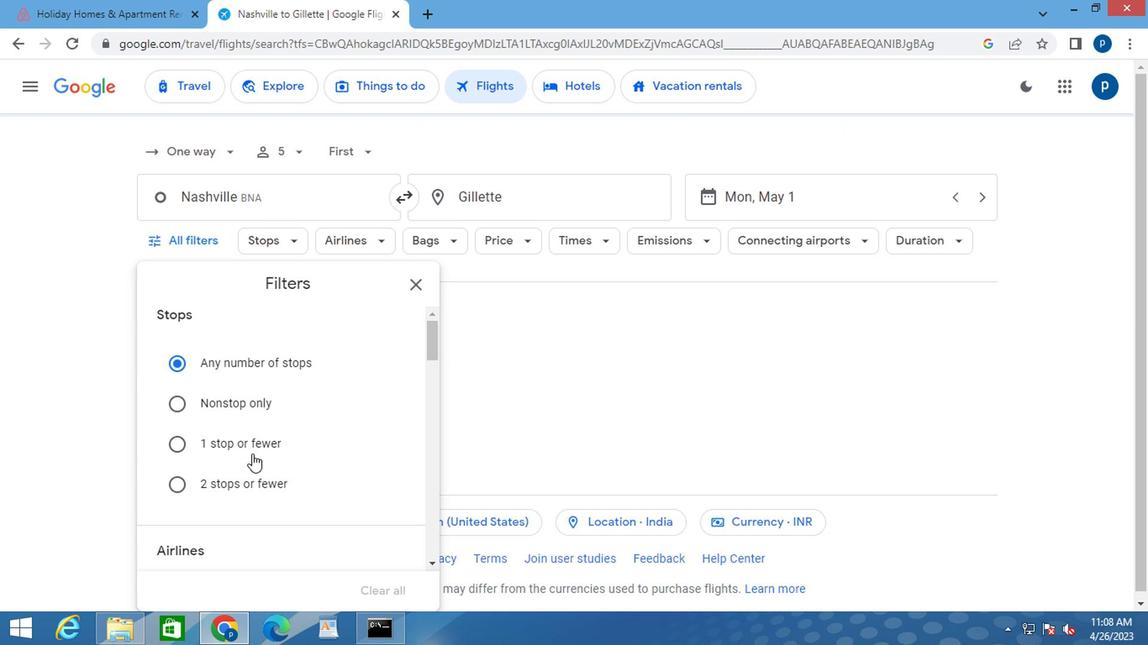 
Action: Mouse scrolled (244, 453) with delta (0, 0)
Screenshot: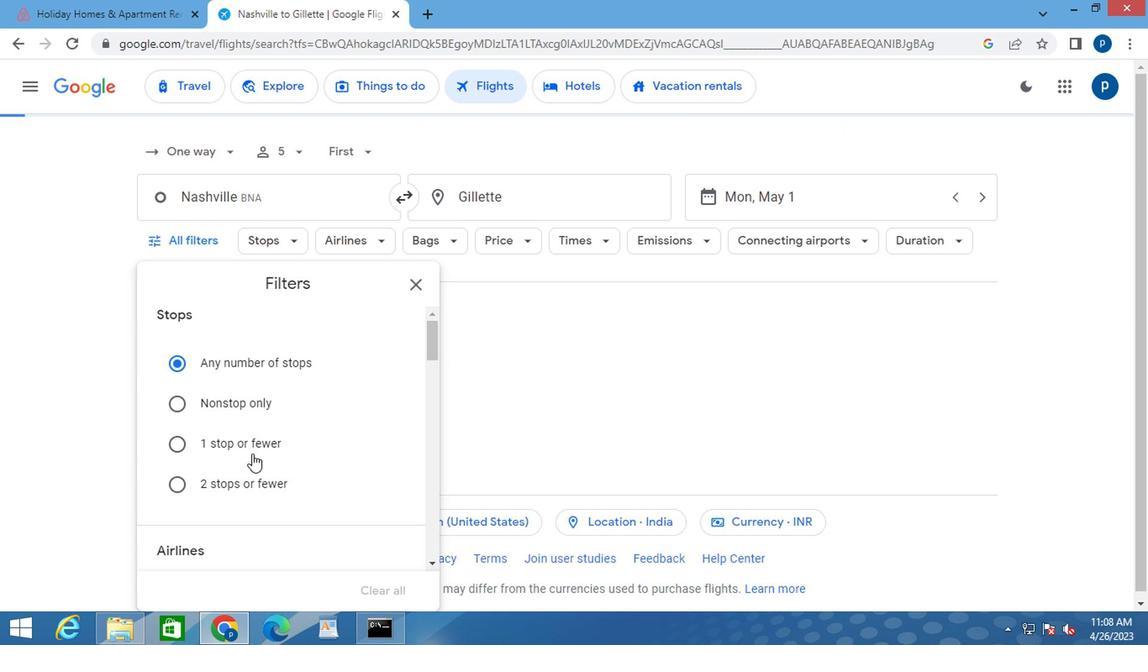 
Action: Mouse moved to (242, 438)
Screenshot: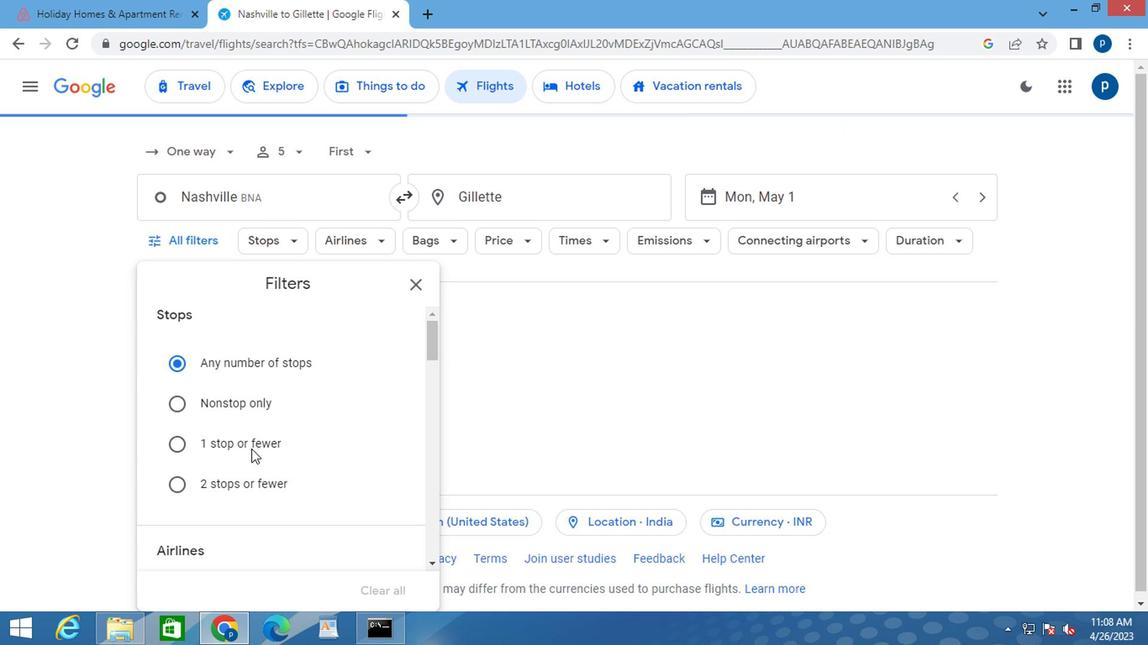
Action: Mouse scrolled (242, 438) with delta (0, 0)
Screenshot: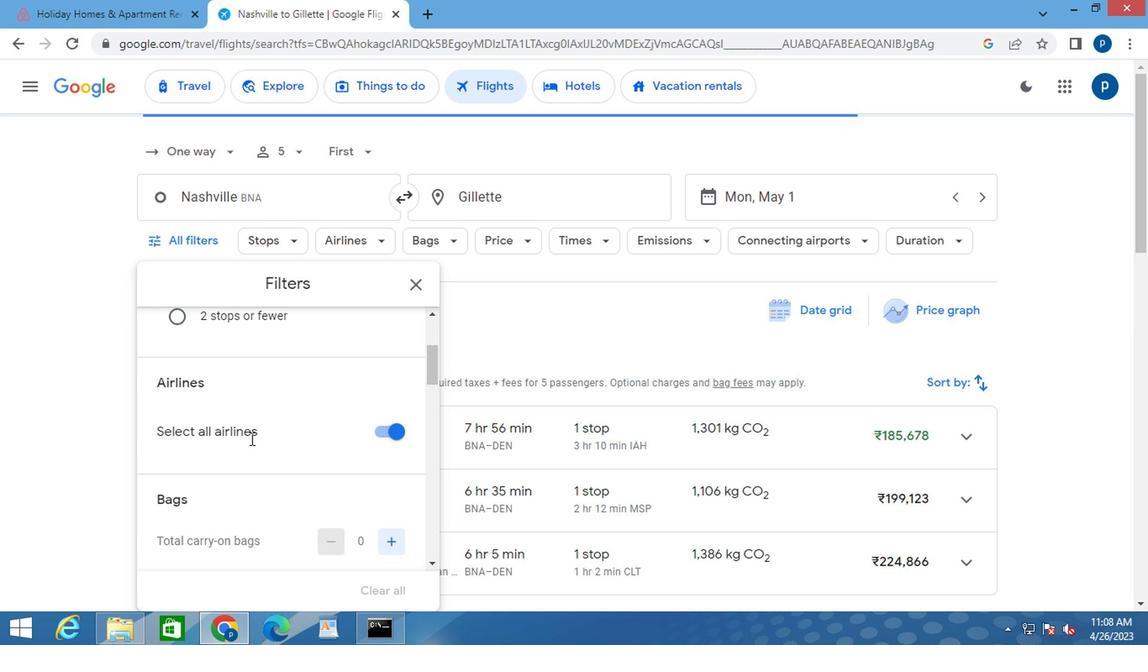 
Action: Mouse scrolled (242, 438) with delta (0, 0)
Screenshot: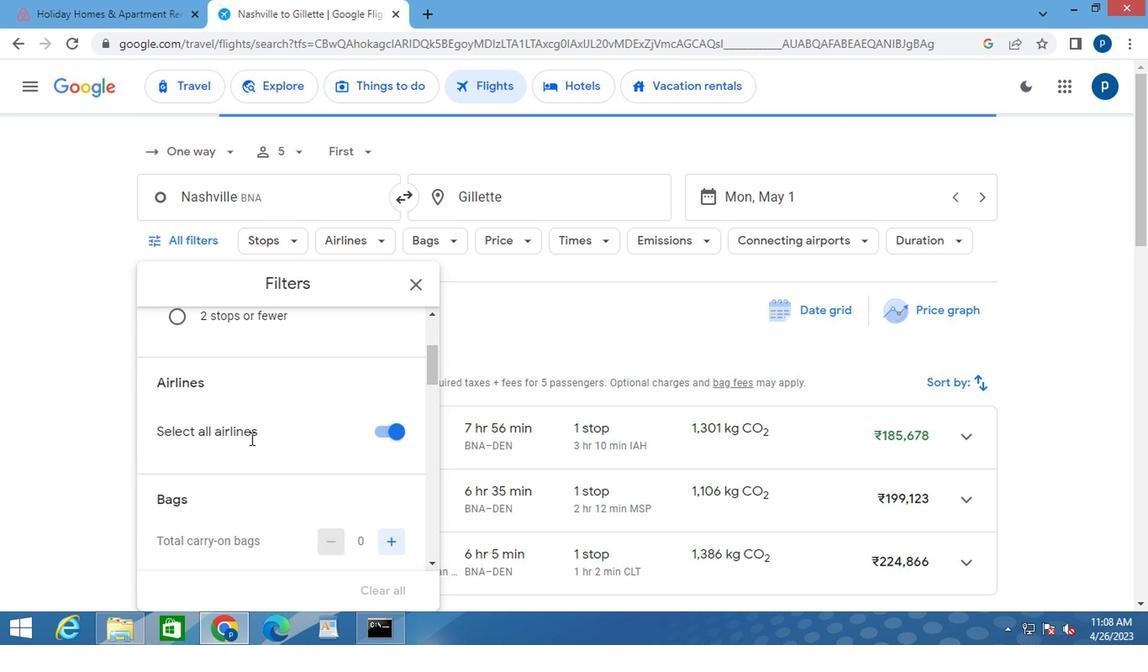 
Action: Mouse moved to (248, 437)
Screenshot: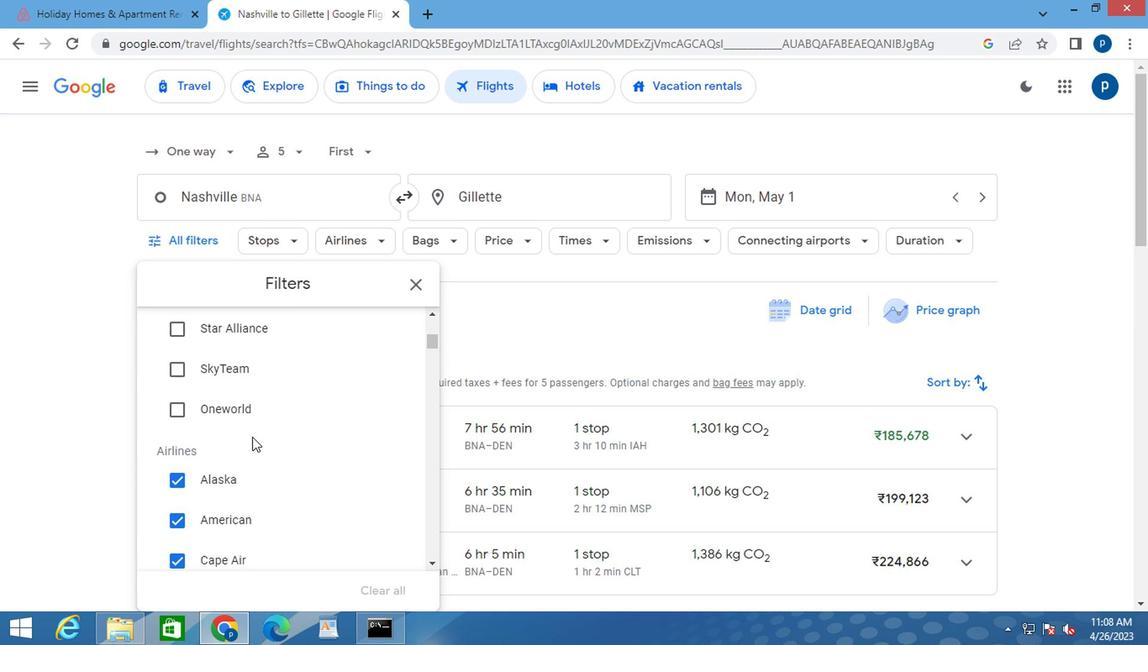 
Action: Mouse scrolled (248, 436) with delta (0, -1)
Screenshot: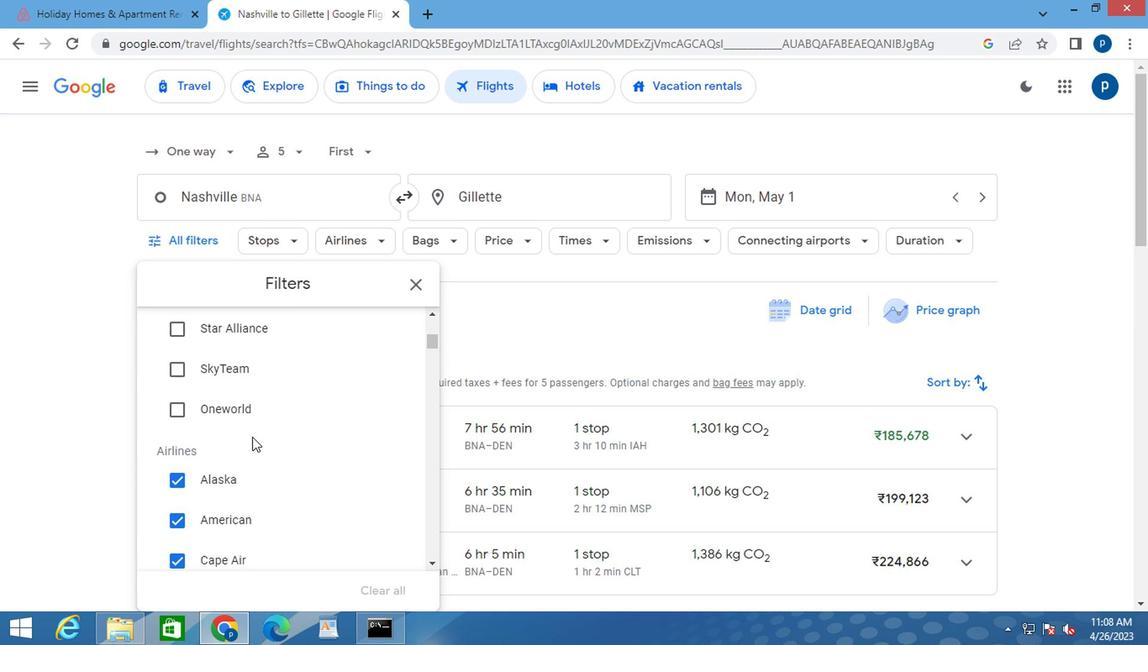 
Action: Mouse moved to (276, 437)
Screenshot: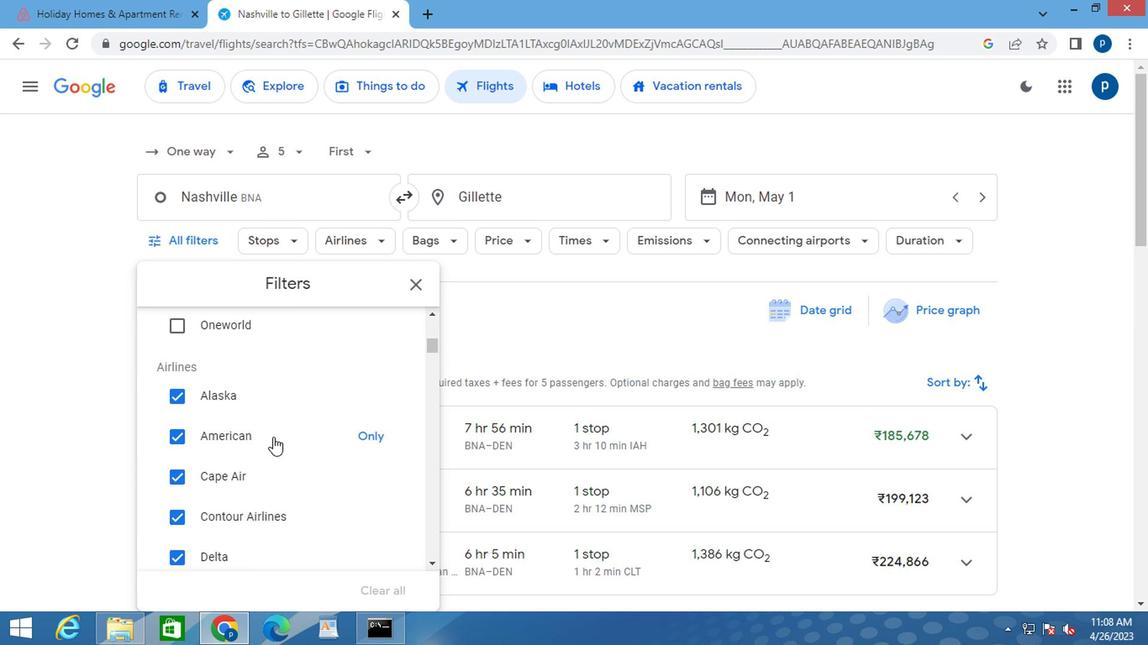
Action: Mouse scrolled (276, 436) with delta (0, -1)
Screenshot: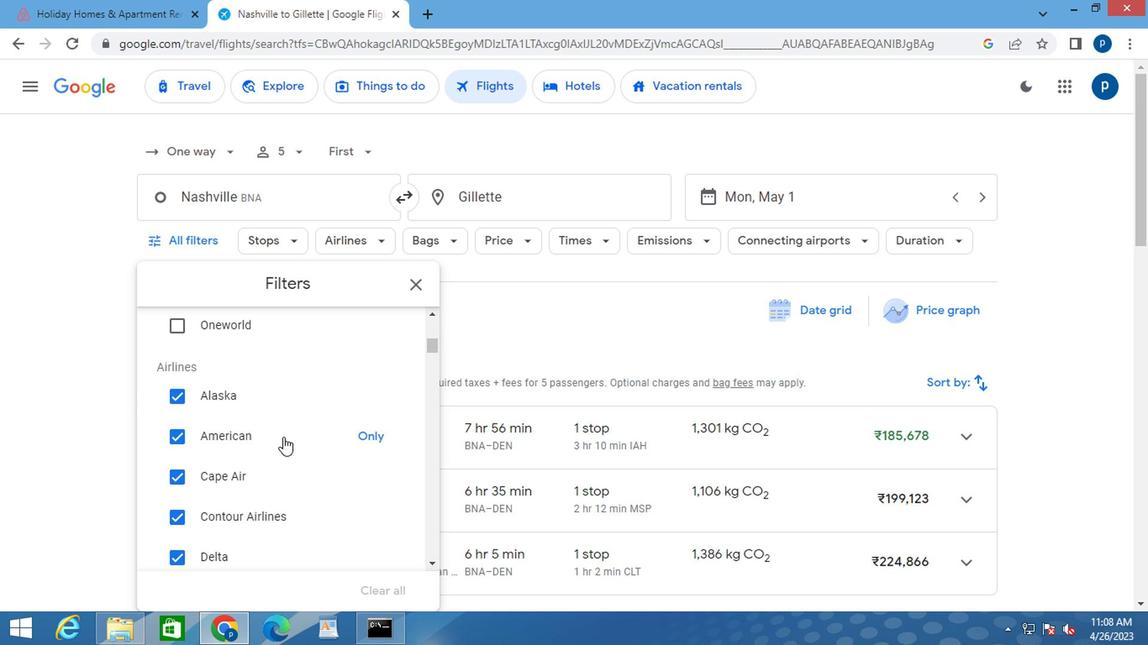 
Action: Mouse scrolled (276, 436) with delta (0, -1)
Screenshot: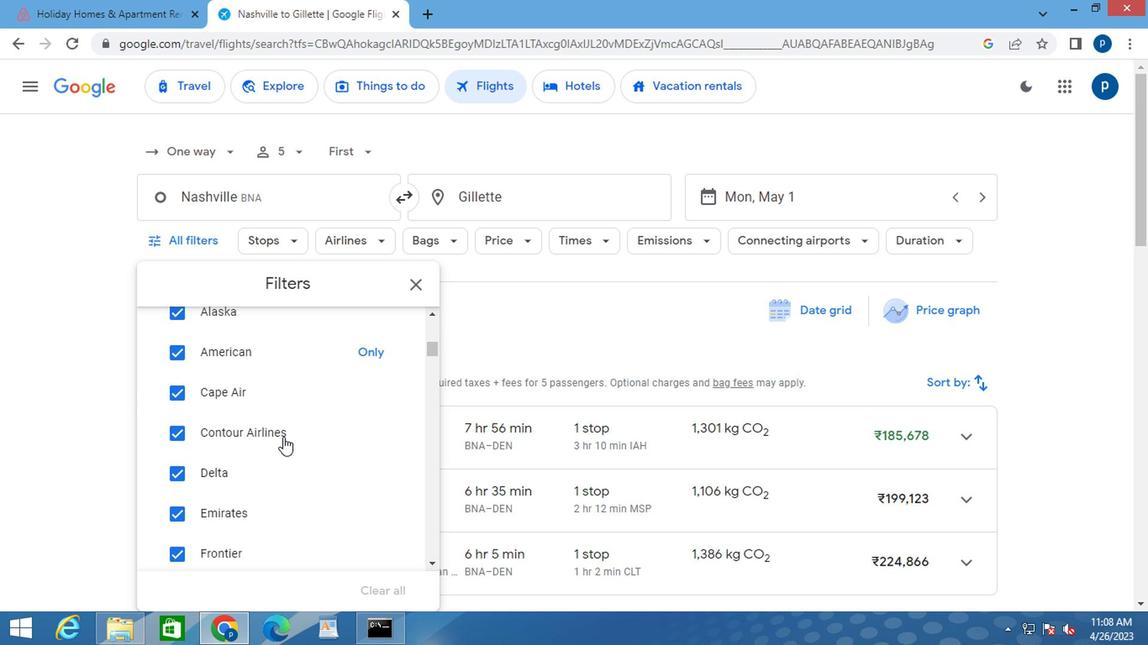 
Action: Mouse moved to (369, 505)
Screenshot: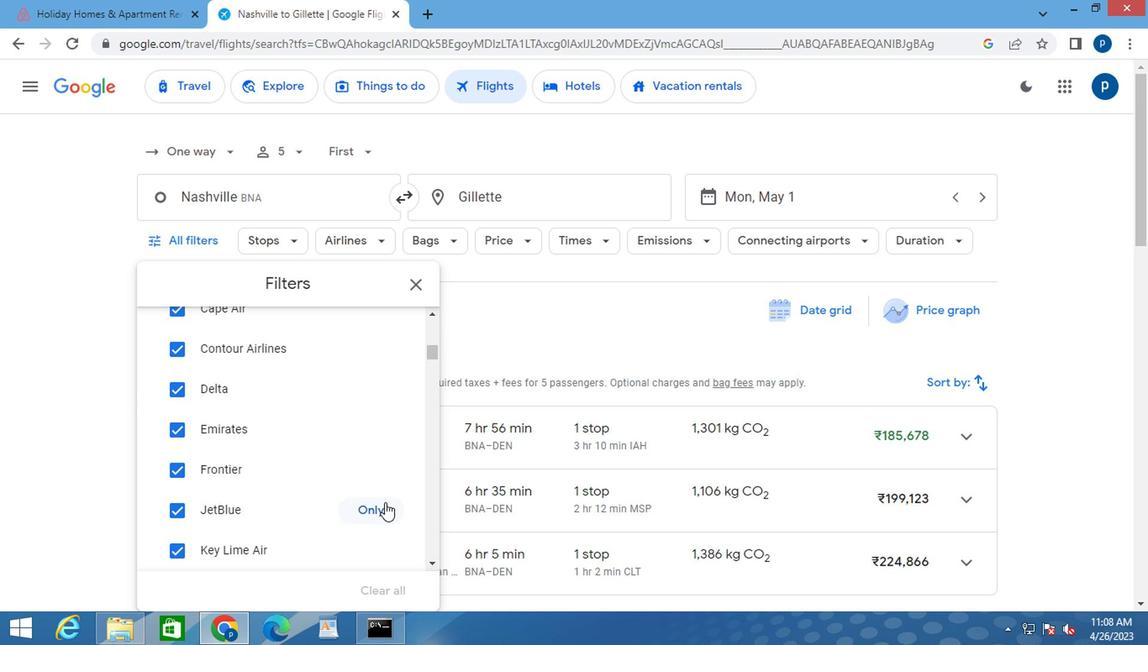 
Action: Mouse pressed left at (369, 505)
Screenshot: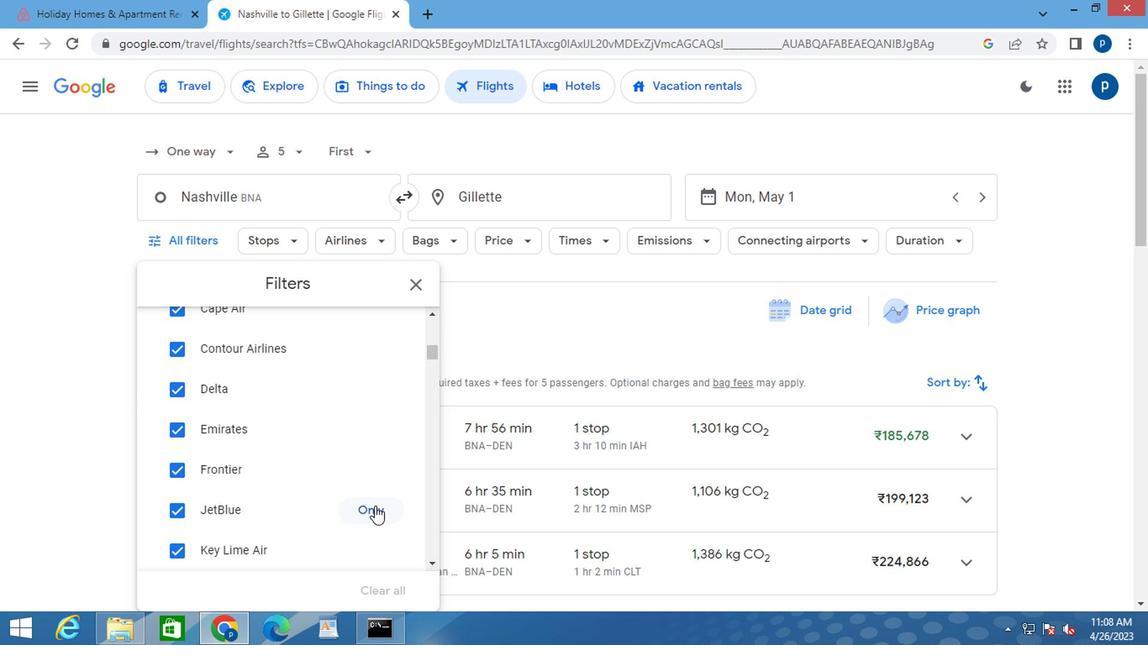 
Action: Mouse moved to (329, 469)
Screenshot: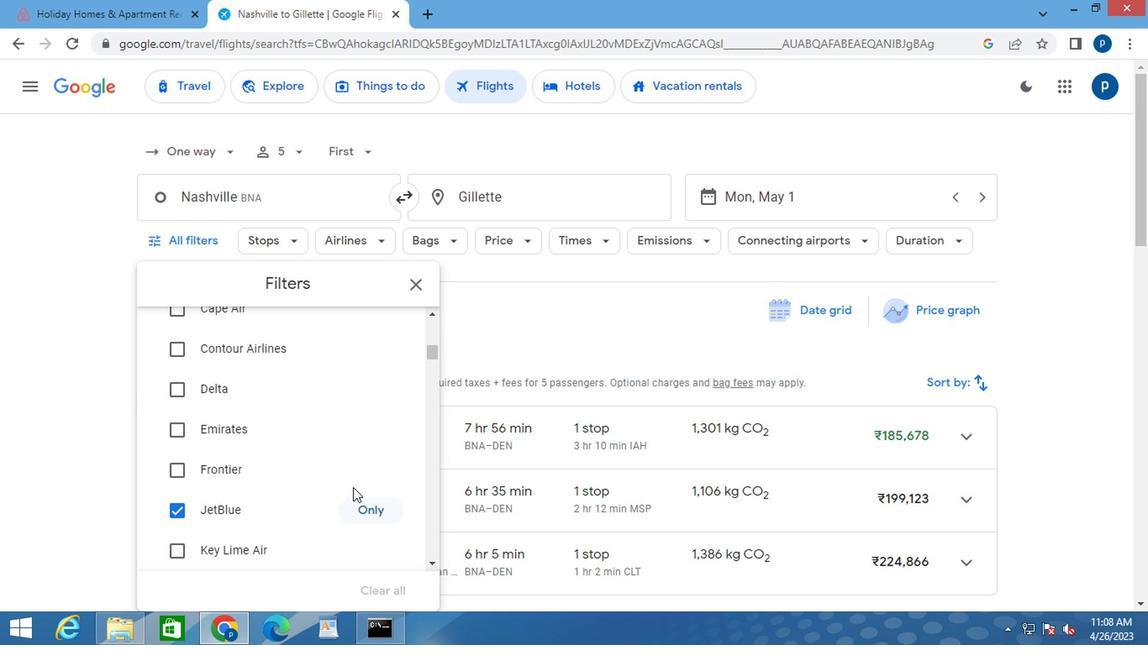 
Action: Mouse scrolled (329, 468) with delta (0, -1)
Screenshot: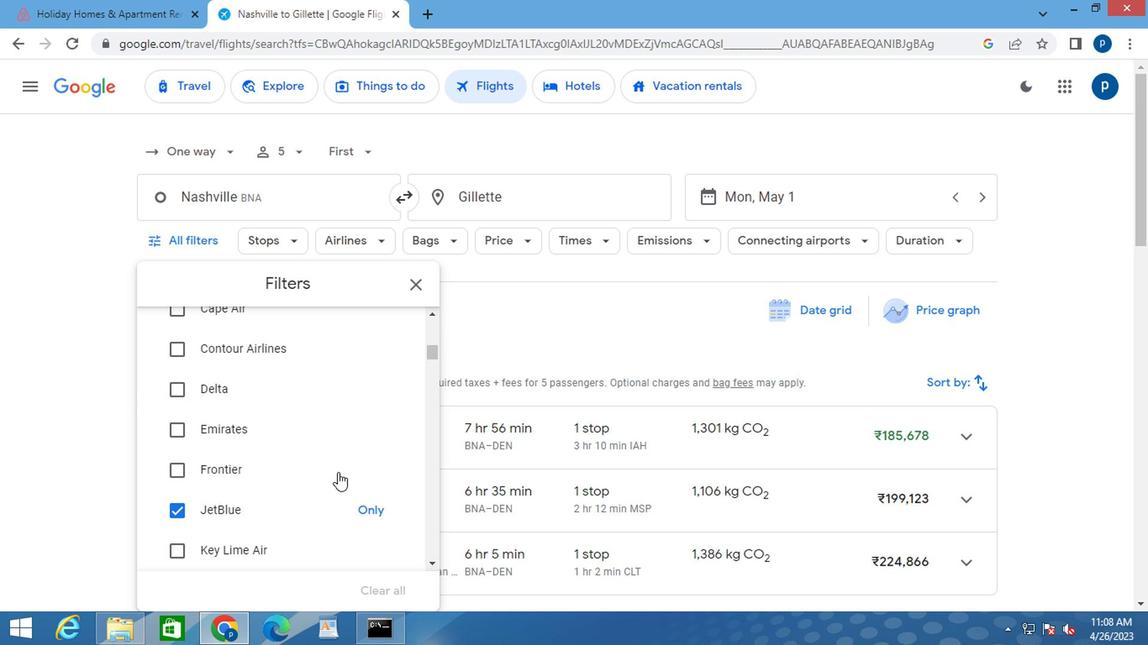 
Action: Mouse moved to (328, 469)
Screenshot: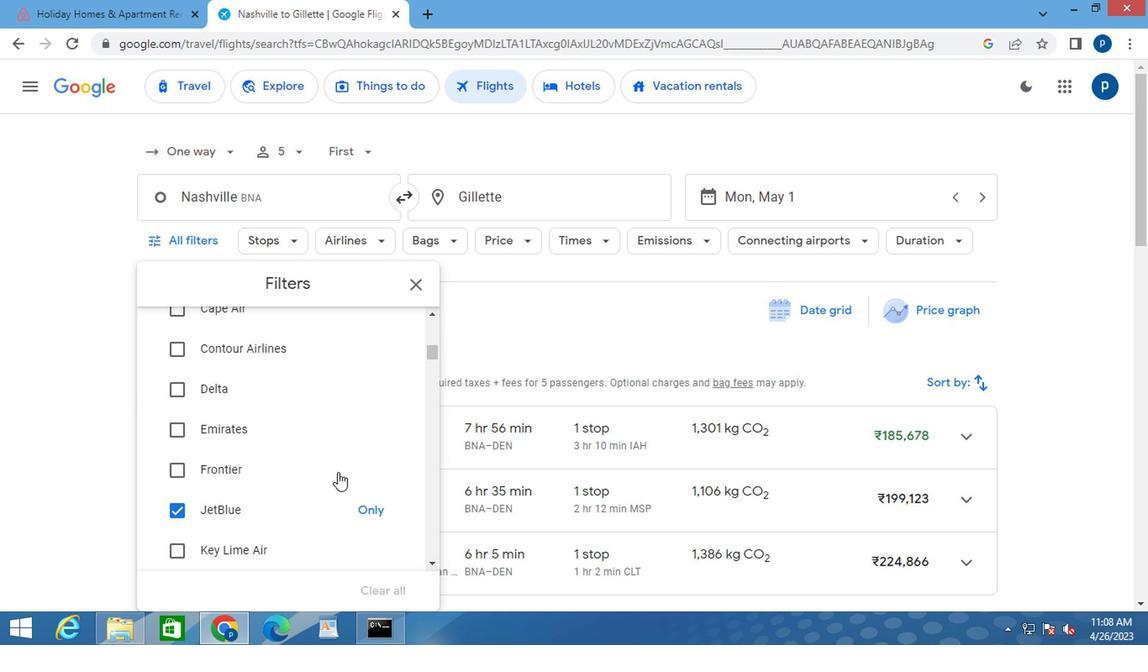 
Action: Mouse scrolled (328, 468) with delta (0, -1)
Screenshot: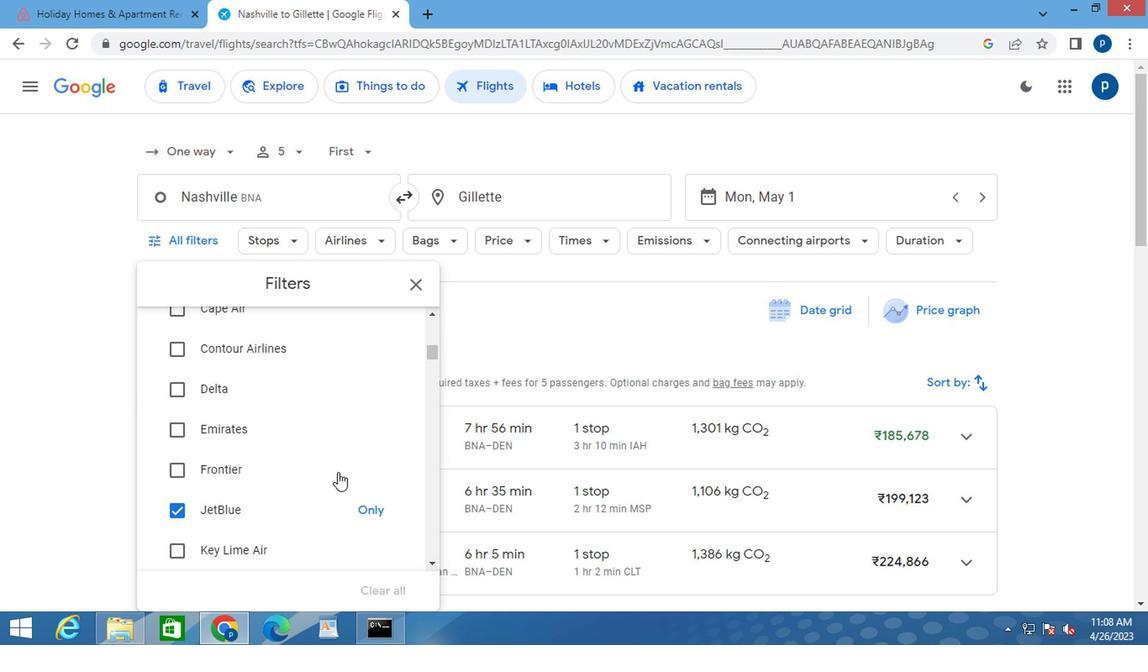 
Action: Mouse scrolled (328, 468) with delta (0, -1)
Screenshot: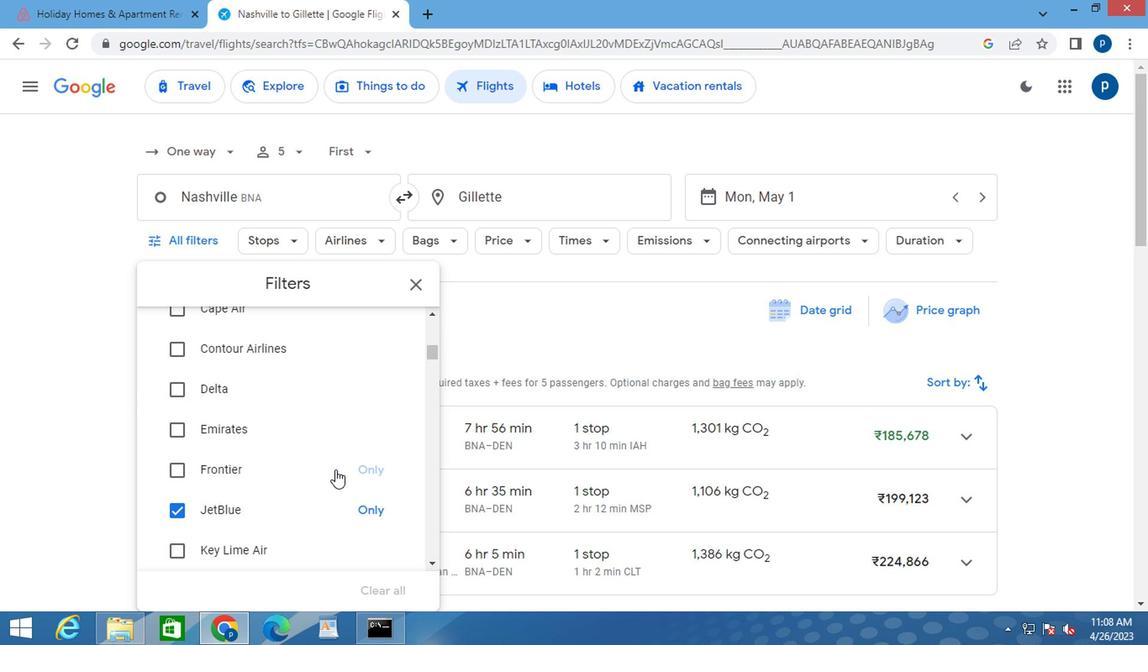 
Action: Mouse moved to (303, 455)
Screenshot: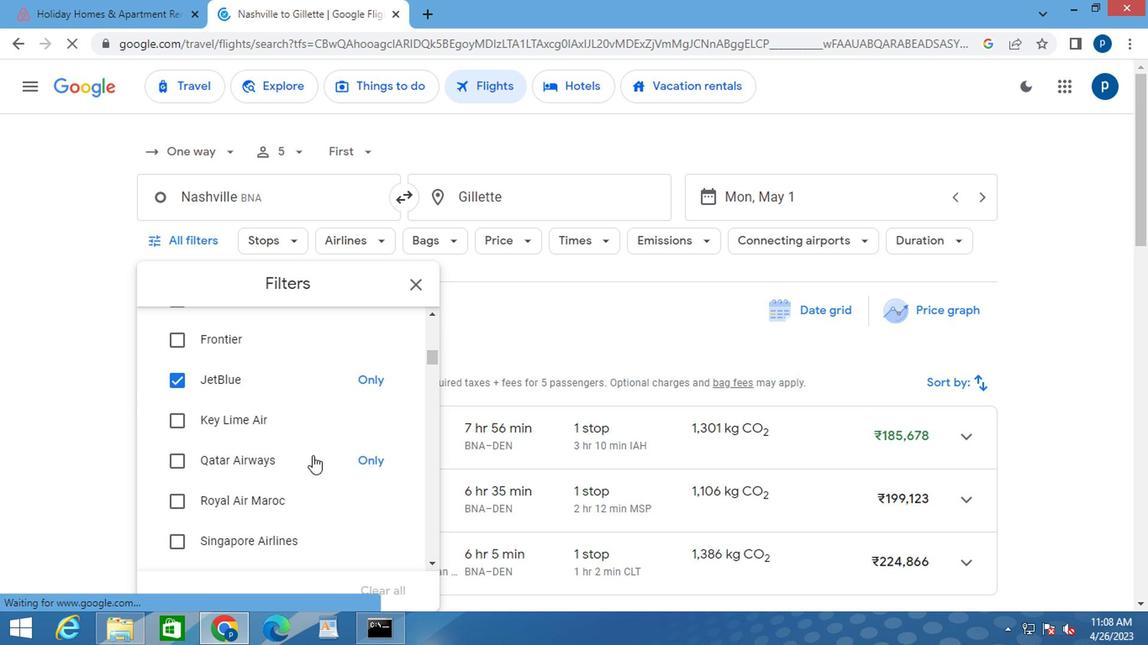 
Action: Mouse scrolled (303, 453) with delta (0, -1)
Screenshot: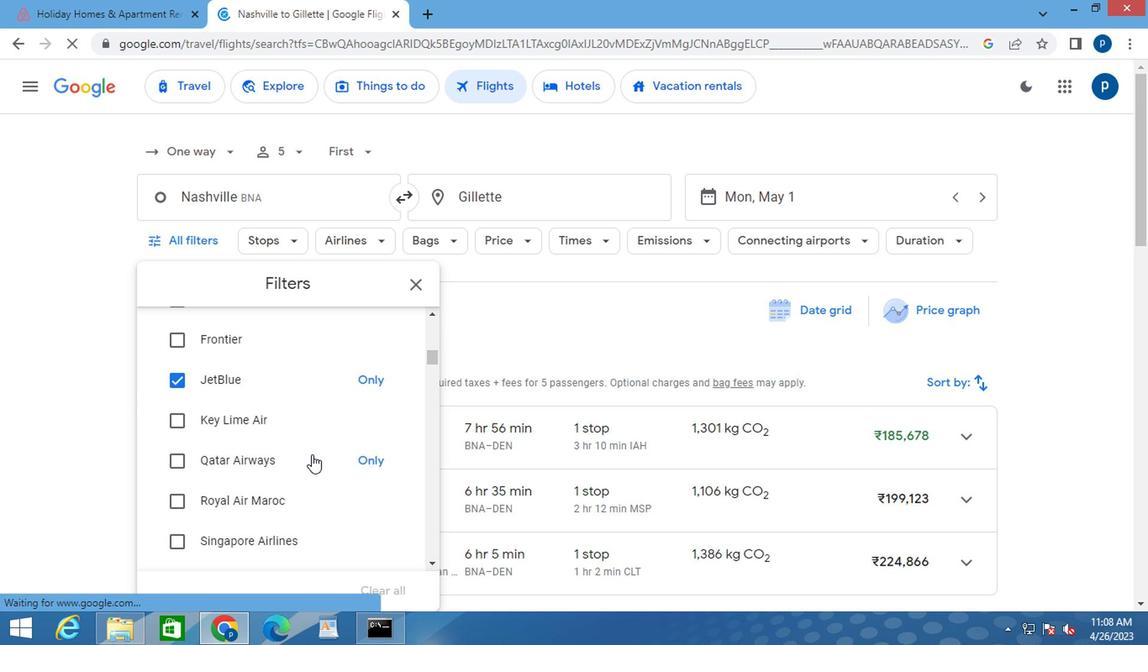 
Action: Mouse moved to (303, 455)
Screenshot: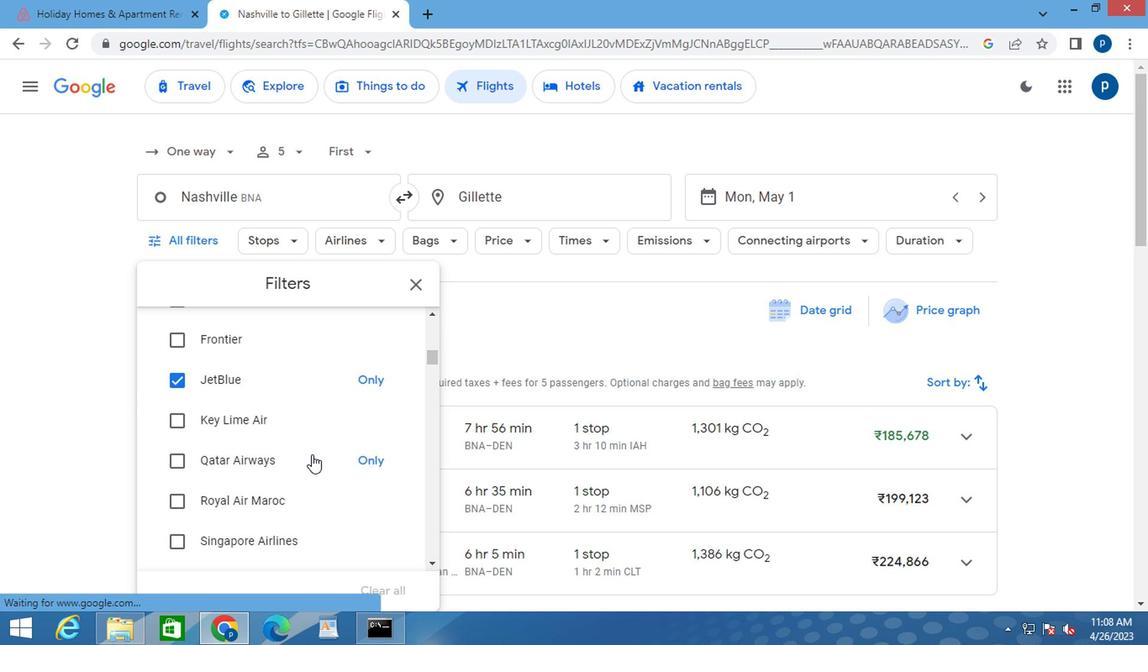 
Action: Mouse scrolled (303, 455) with delta (0, 0)
Screenshot: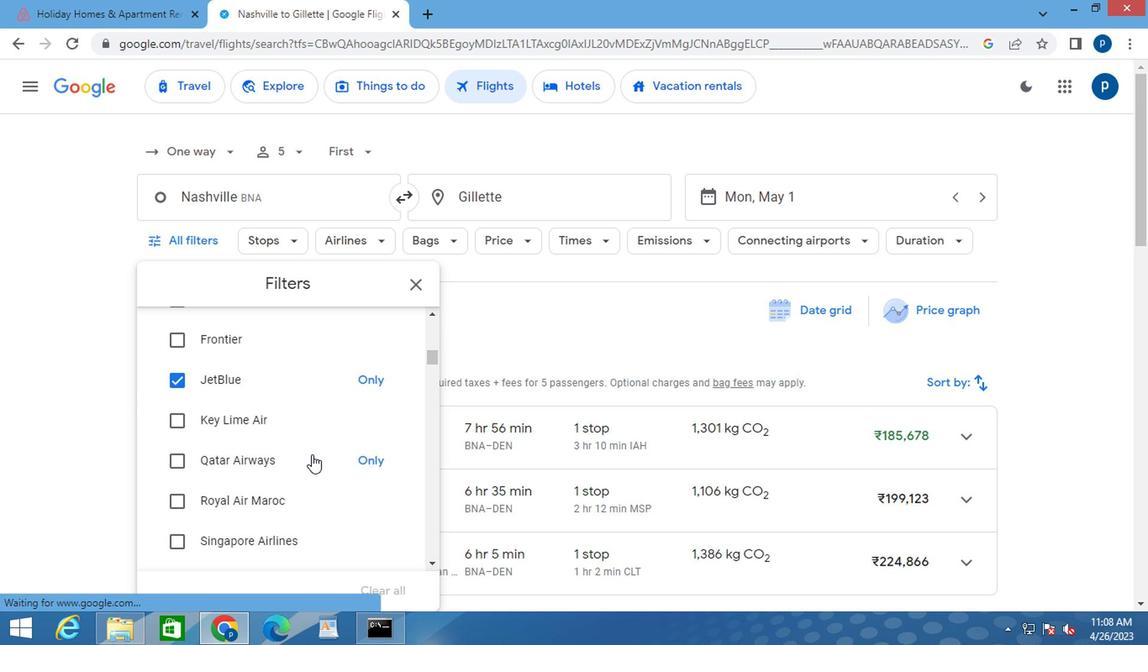 
Action: Mouse moved to (299, 450)
Screenshot: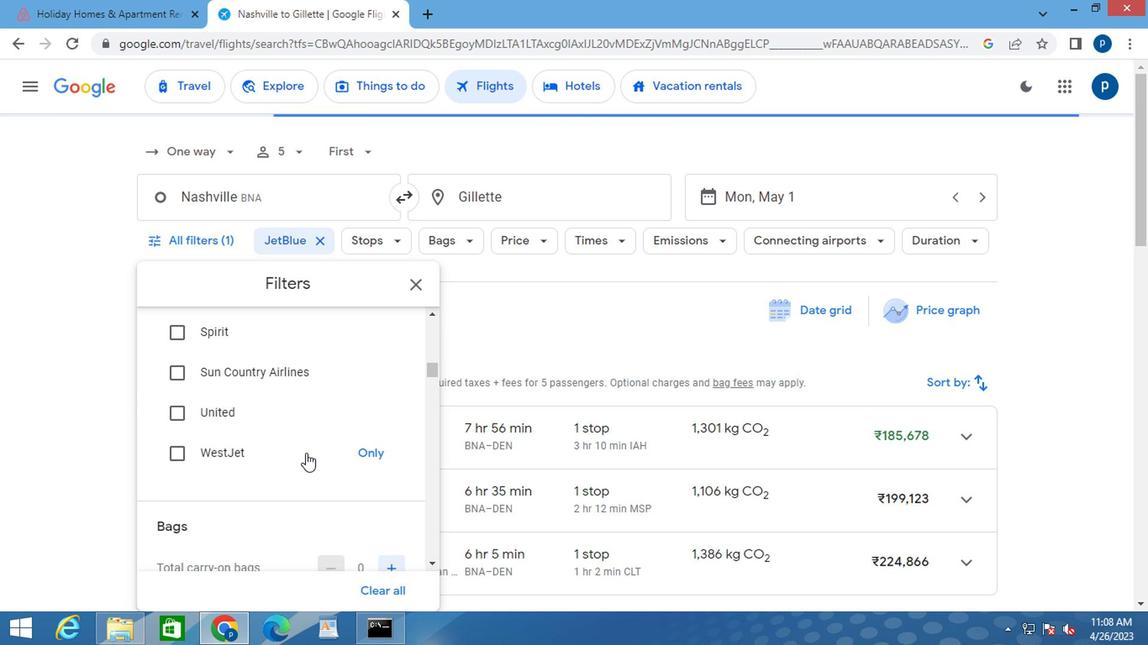 
Action: Mouse scrolled (299, 449) with delta (0, -1)
Screenshot: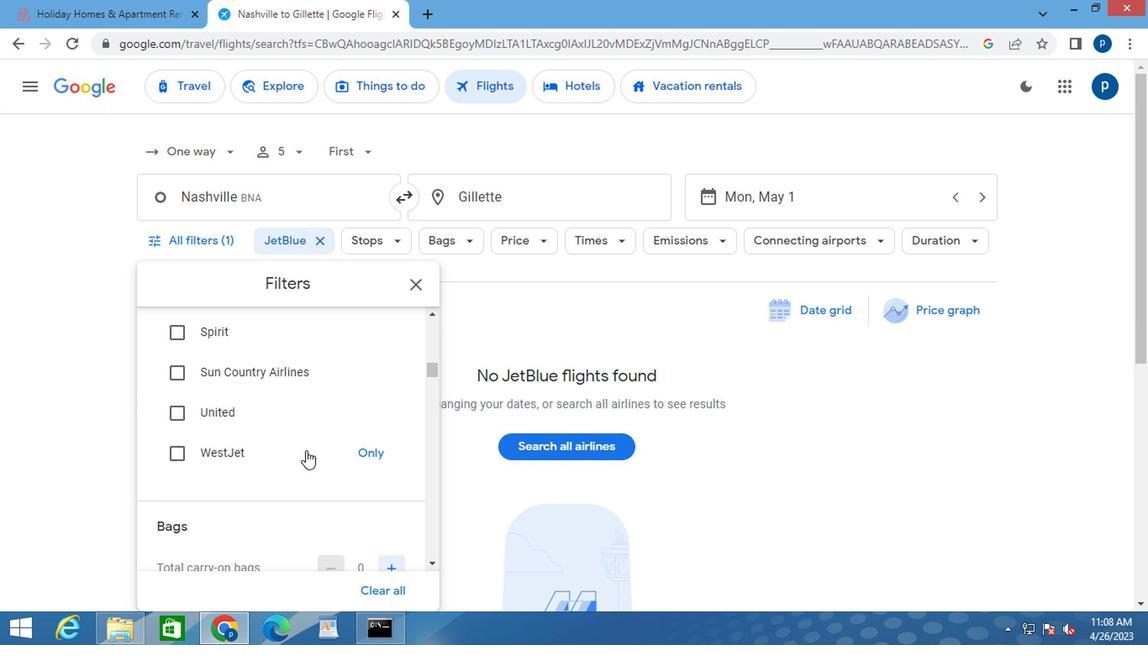 
Action: Mouse moved to (299, 449)
Screenshot: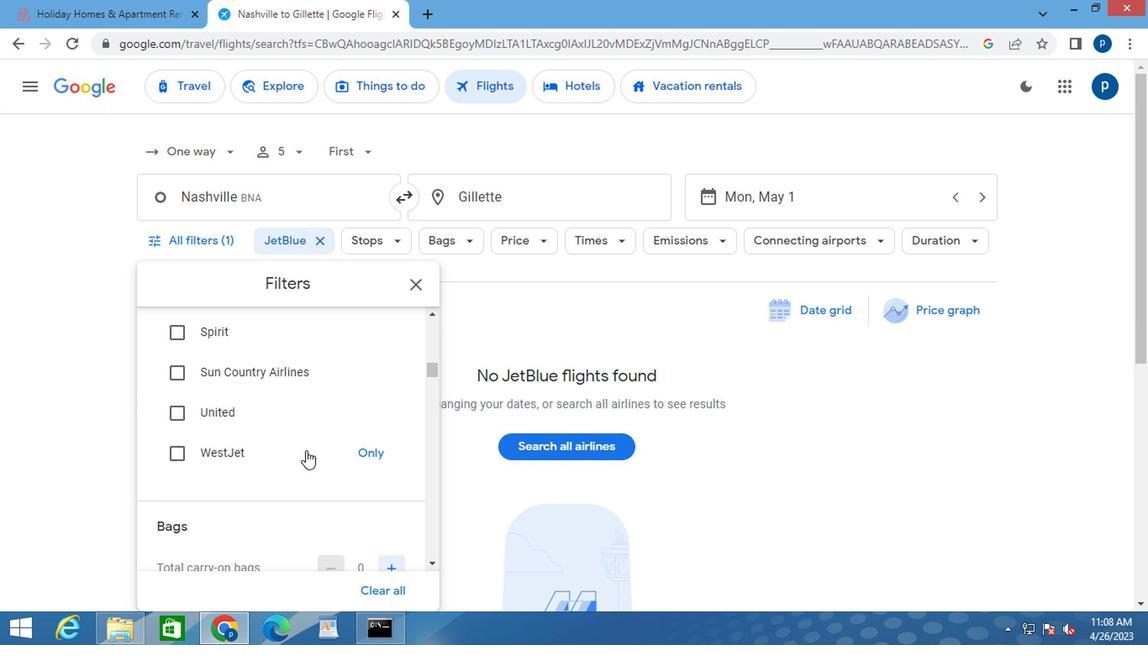 
Action: Mouse scrolled (299, 449) with delta (0, 0)
Screenshot: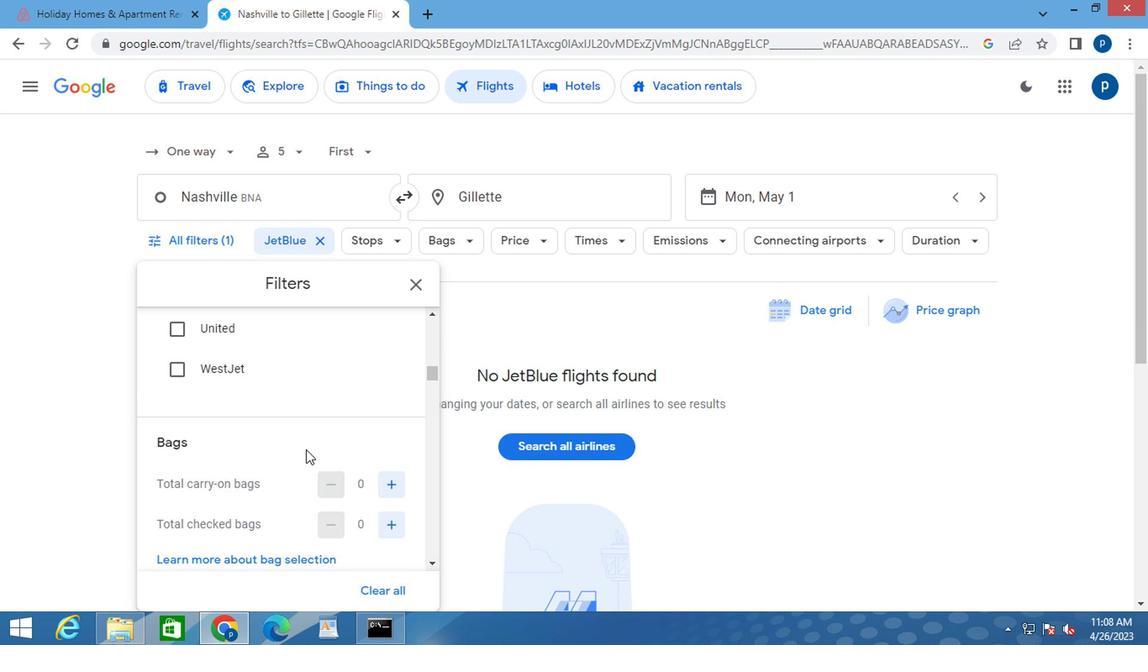 
Action: Mouse moved to (389, 441)
Screenshot: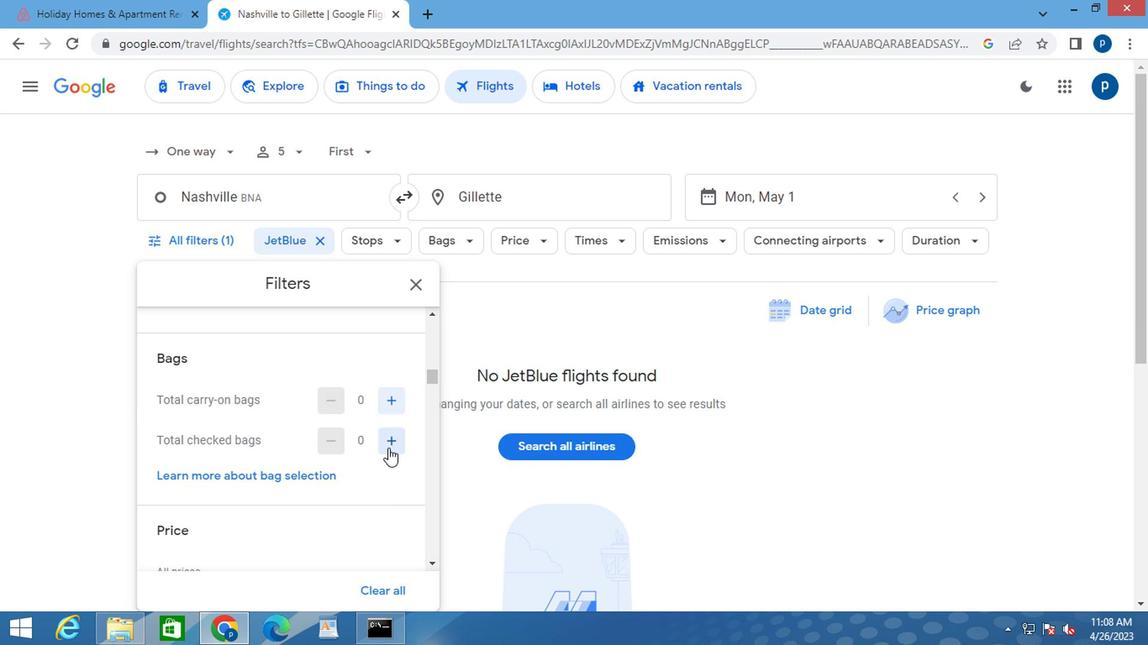 
Action: Mouse pressed left at (389, 441)
Screenshot: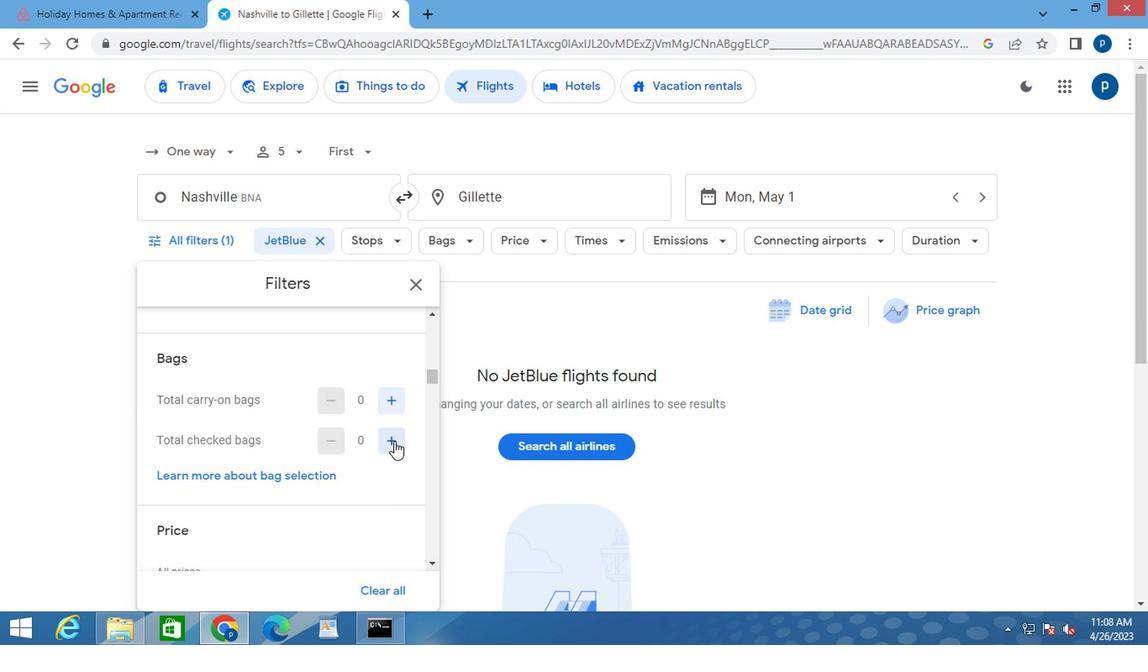 
Action: Mouse moved to (309, 471)
Screenshot: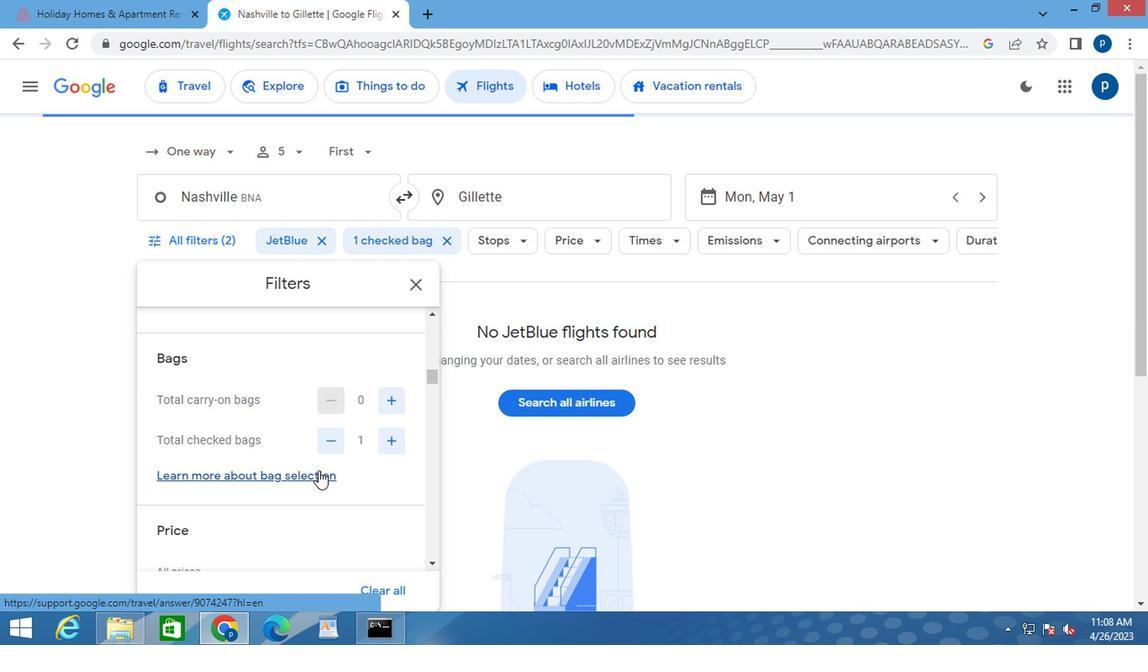 
Action: Mouse scrolled (309, 470) with delta (0, 0)
Screenshot: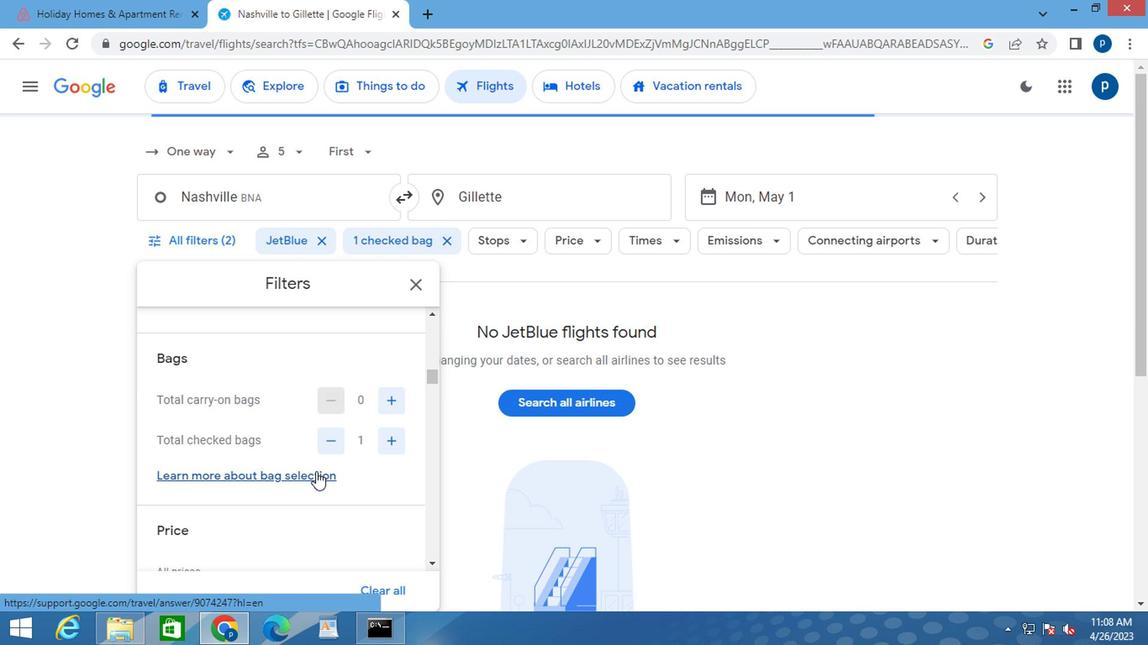 
Action: Mouse scrolled (309, 470) with delta (0, 0)
Screenshot: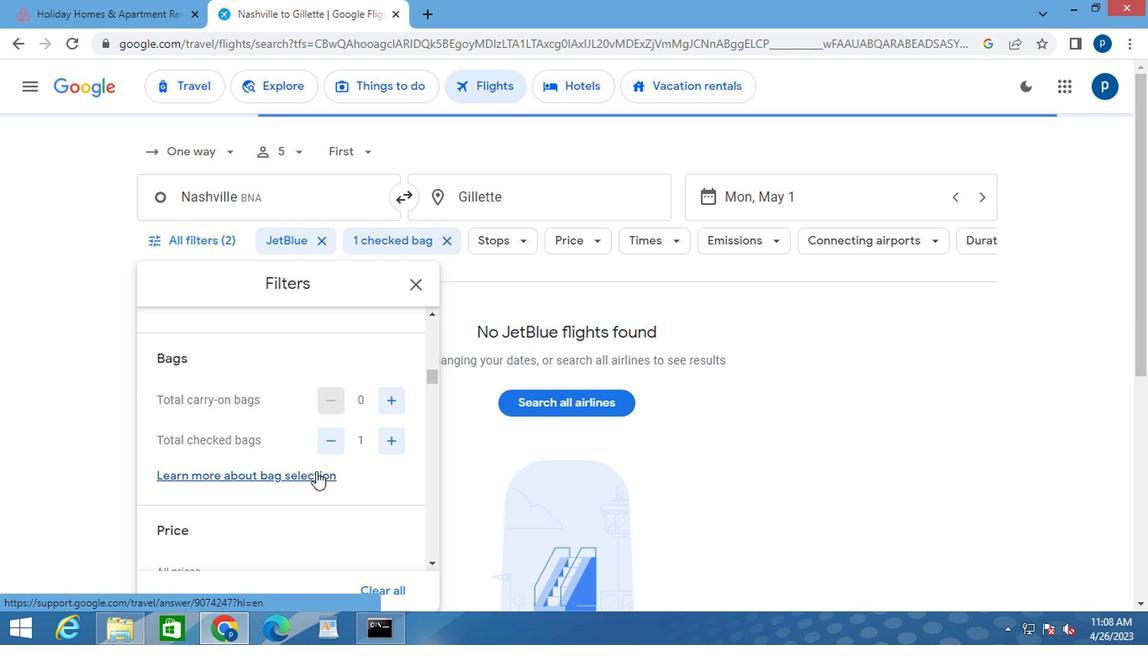 
Action: Mouse moved to (389, 435)
Screenshot: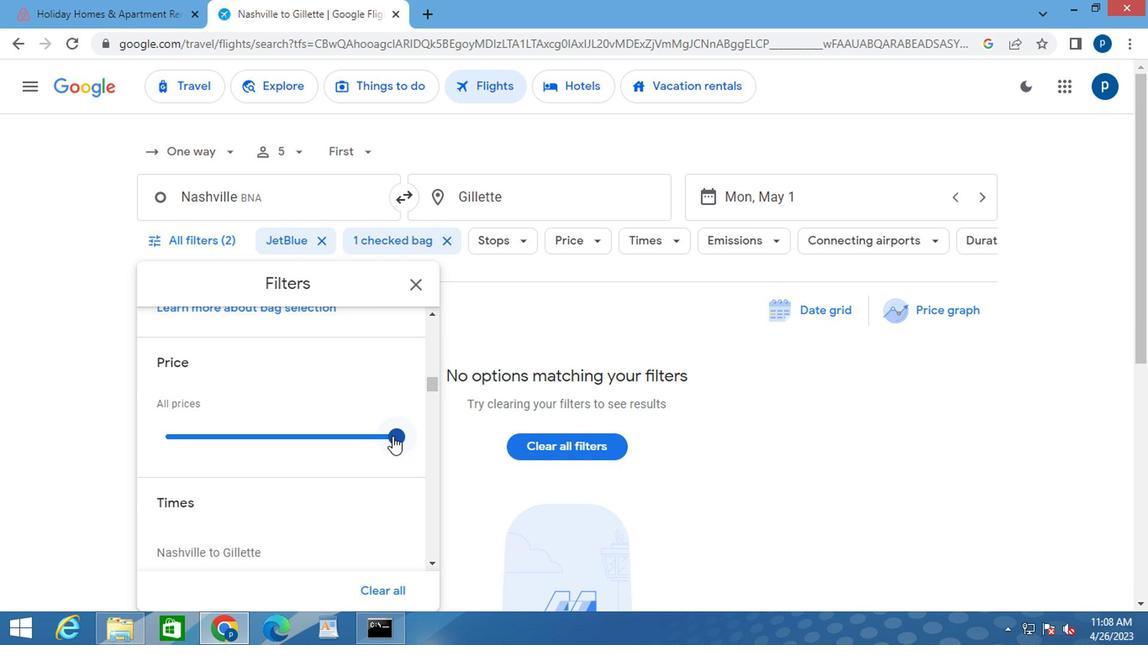
Action: Mouse pressed left at (389, 435)
Screenshot: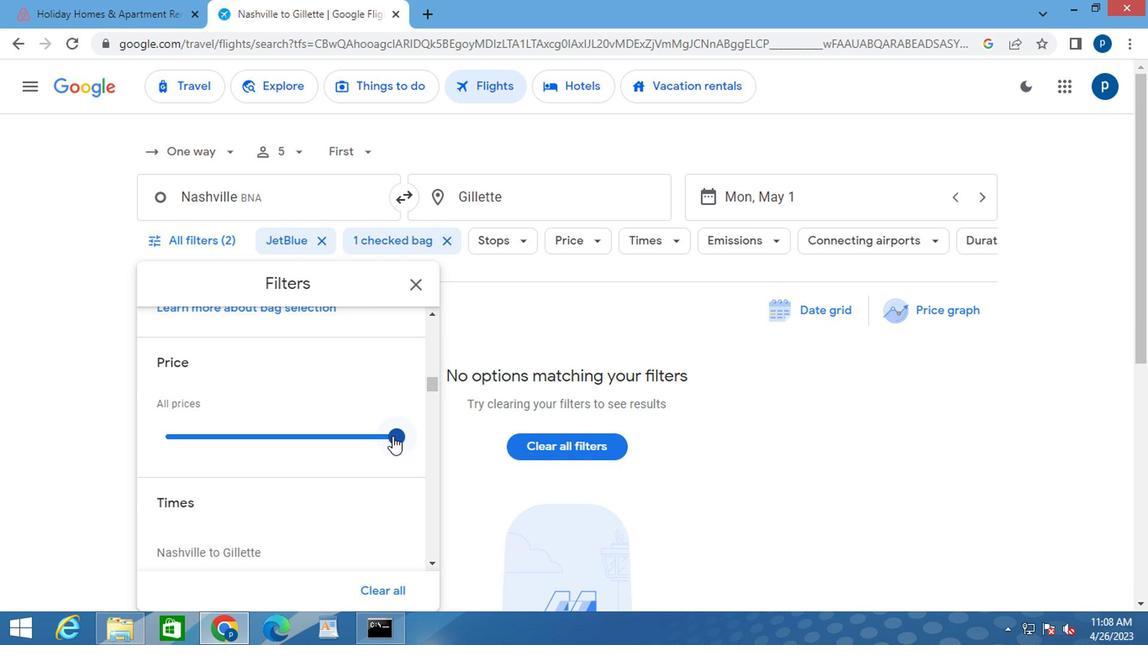 
Action: Mouse moved to (340, 469)
Screenshot: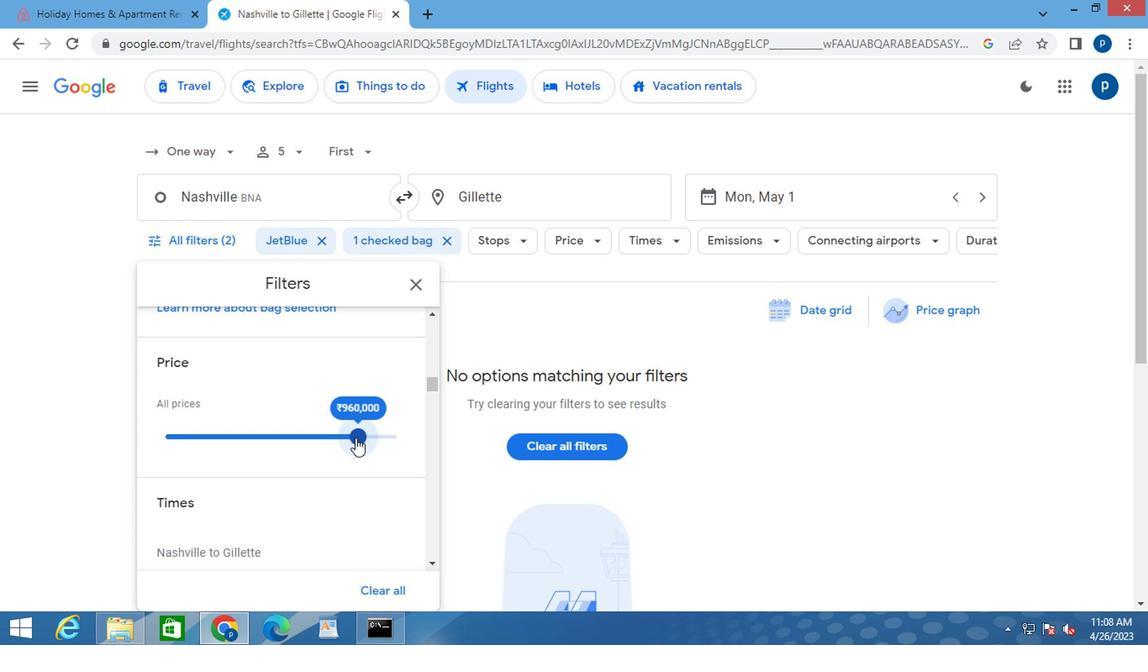
Action: Mouse scrolled (340, 468) with delta (0, -1)
Screenshot: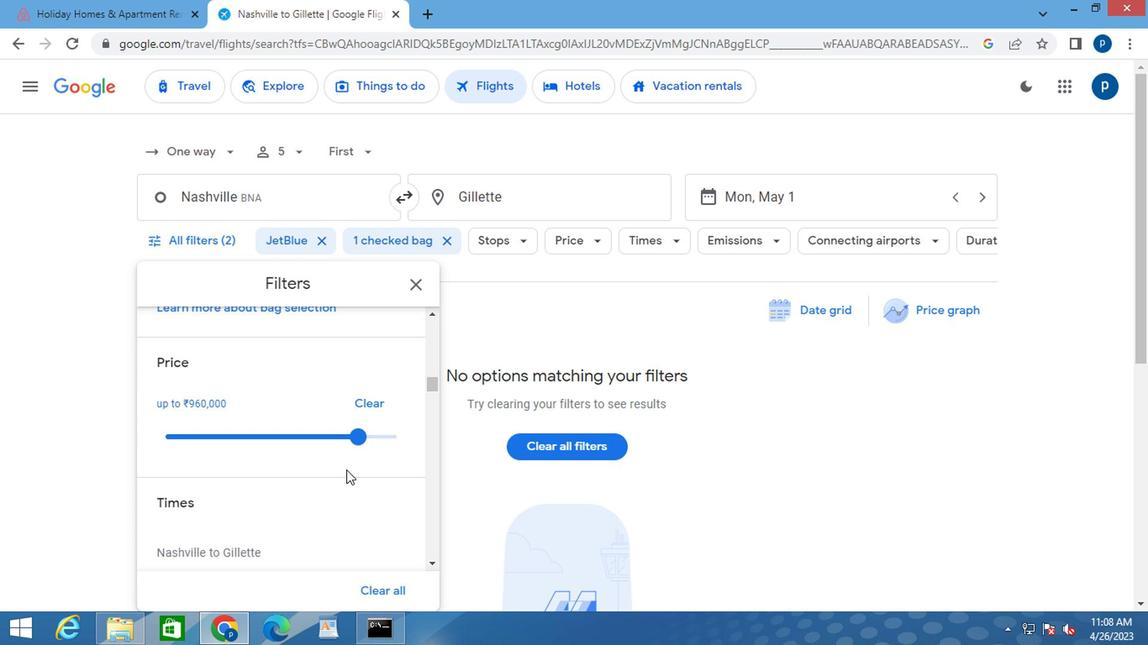
Action: Mouse scrolled (340, 468) with delta (0, -1)
Screenshot: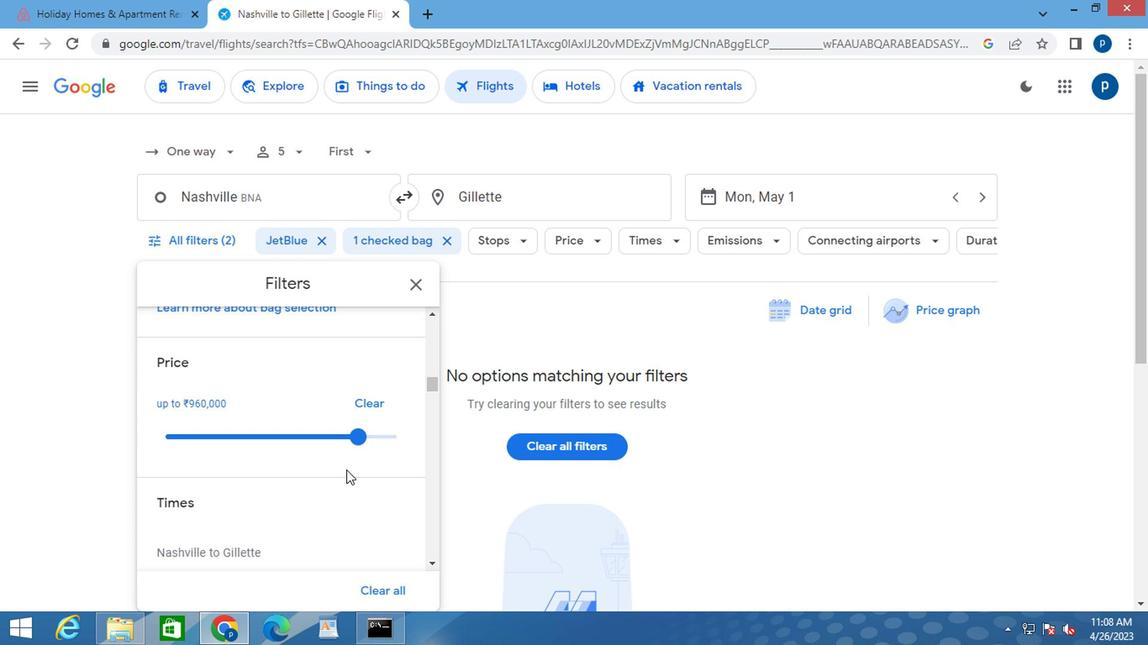 
Action: Mouse moved to (156, 455)
Screenshot: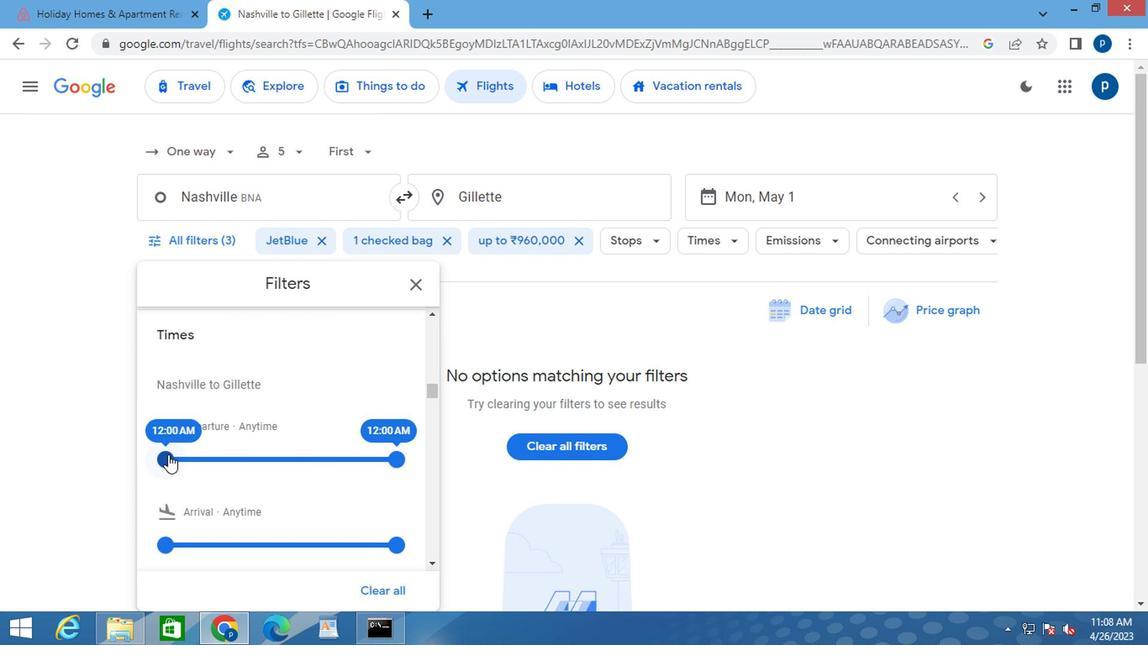 
Action: Mouse pressed left at (156, 455)
Screenshot: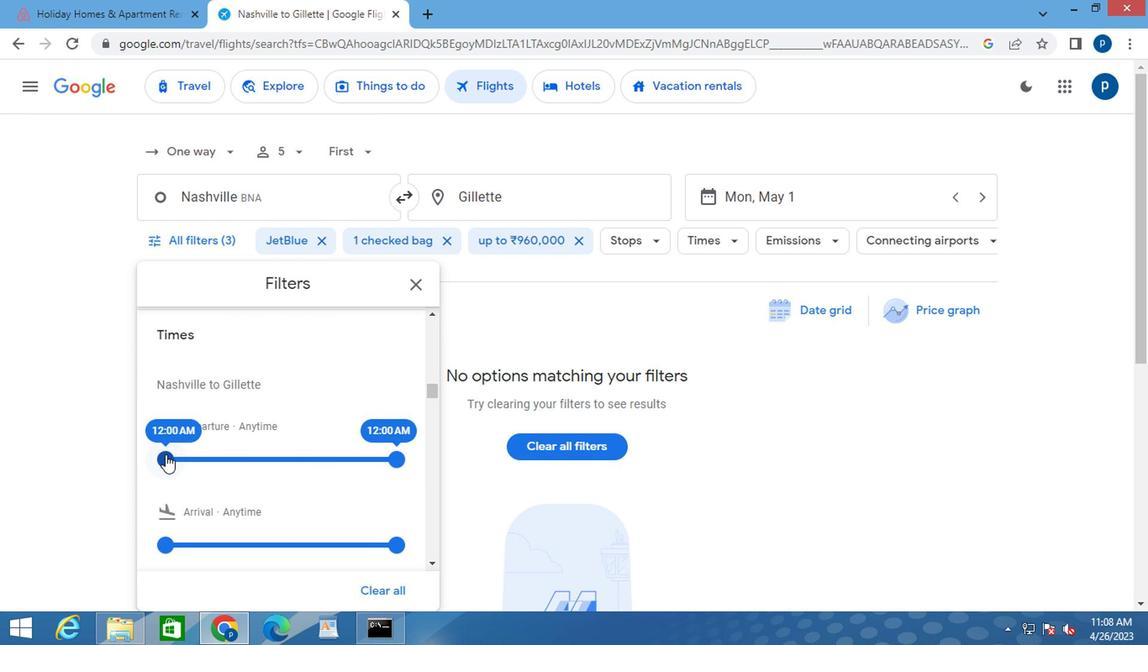 
Action: Mouse moved to (387, 457)
Screenshot: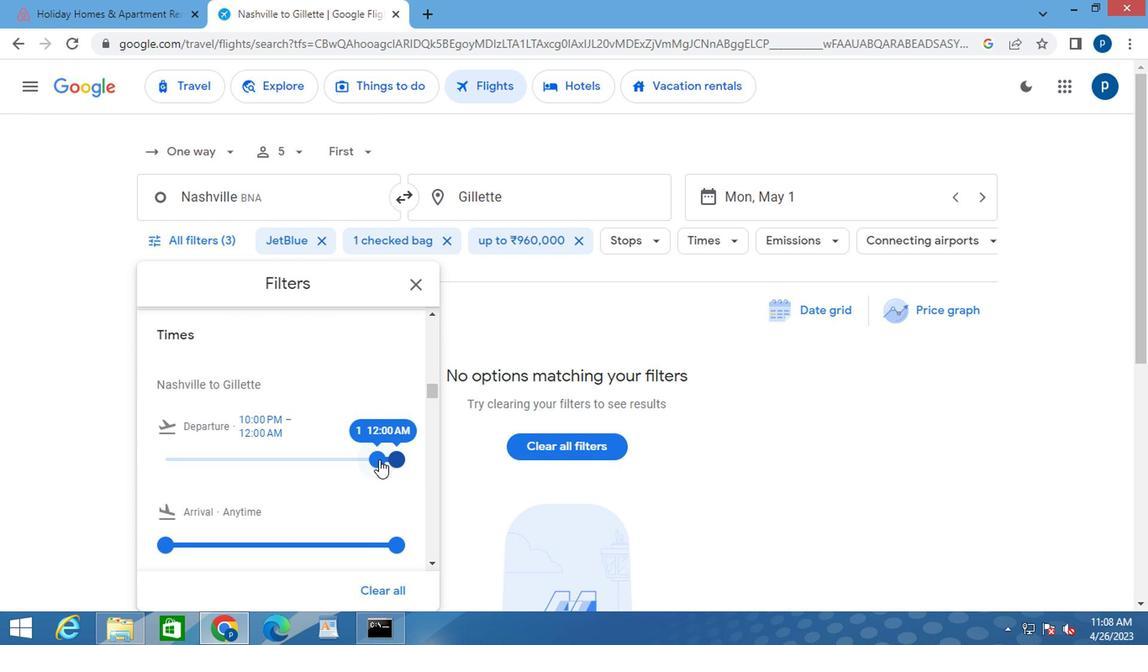 
Action: Mouse pressed left at (387, 457)
Screenshot: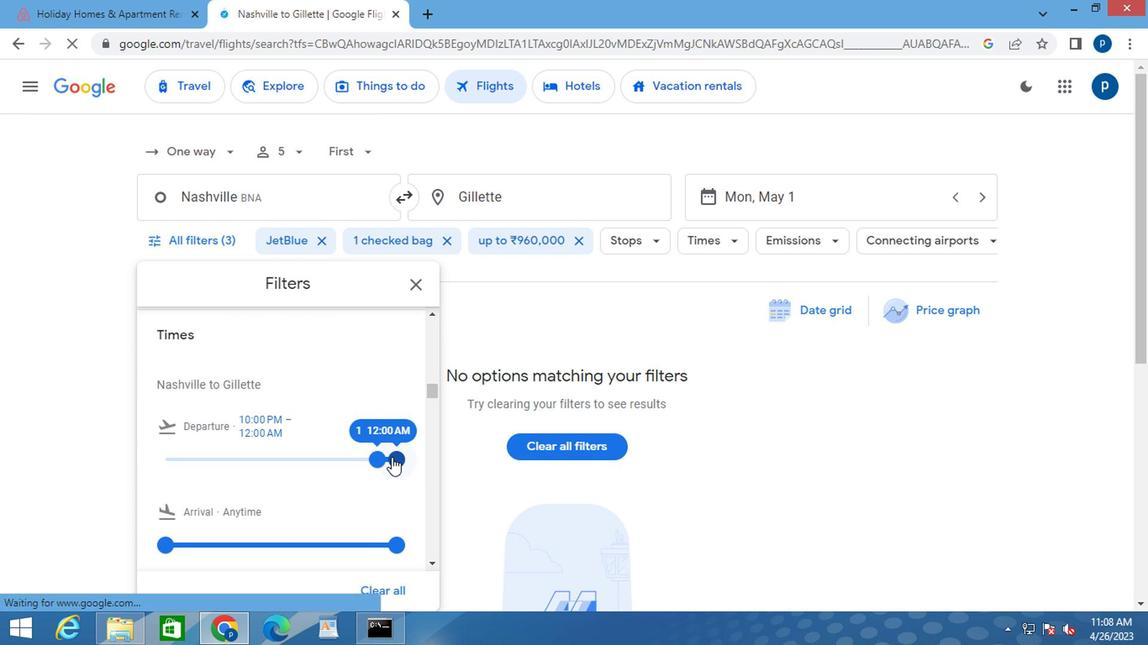 
Action: Mouse moved to (389, 462)
Screenshot: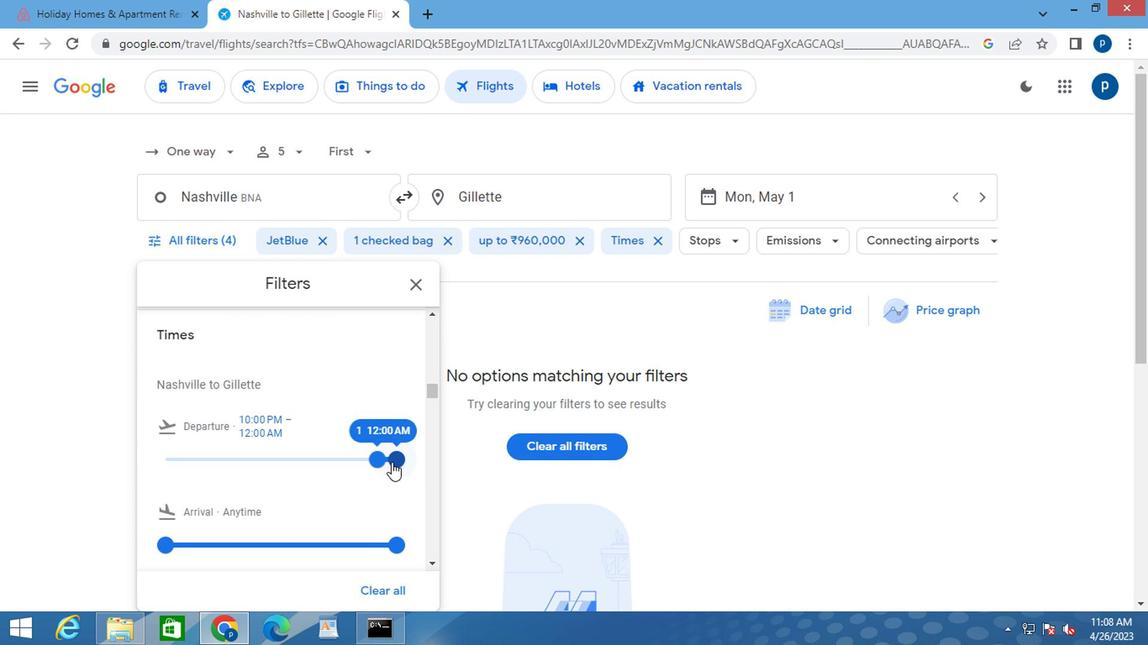 
Action: Mouse pressed left at (389, 462)
Screenshot: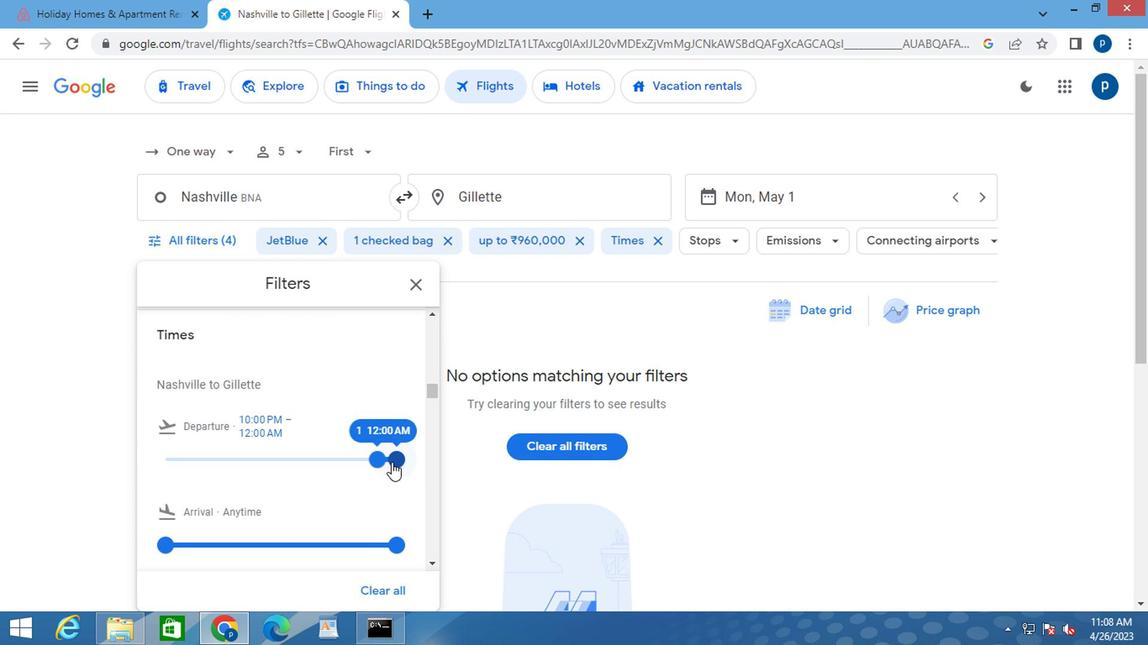 
Action: Mouse moved to (392, 461)
Screenshot: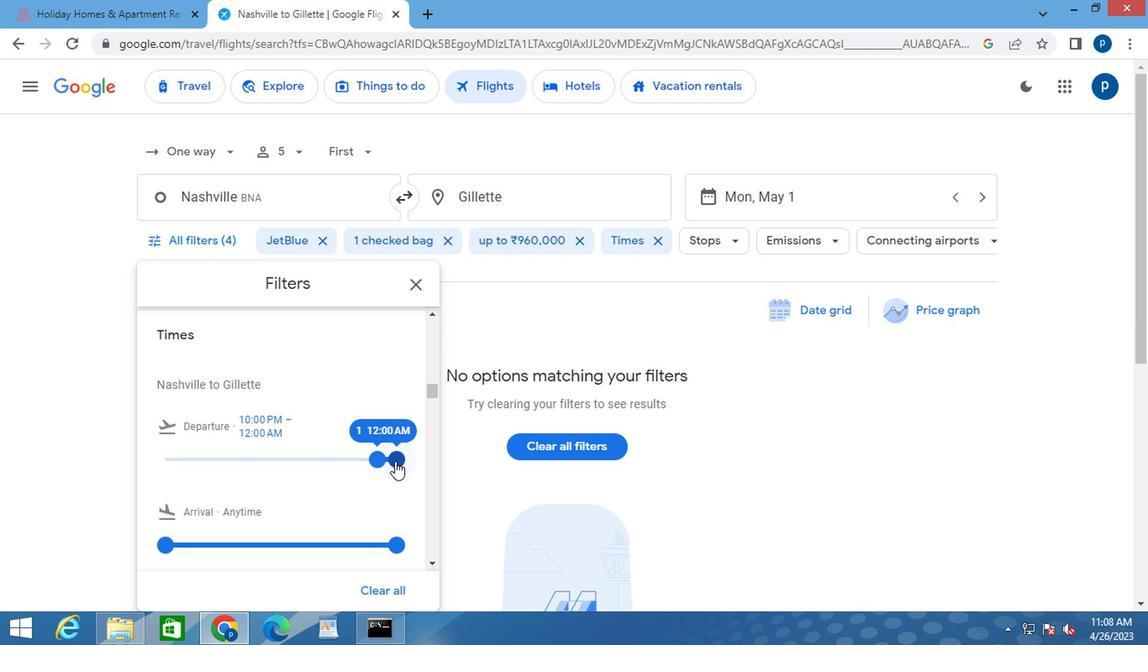 
Action: Mouse pressed left at (392, 461)
Screenshot: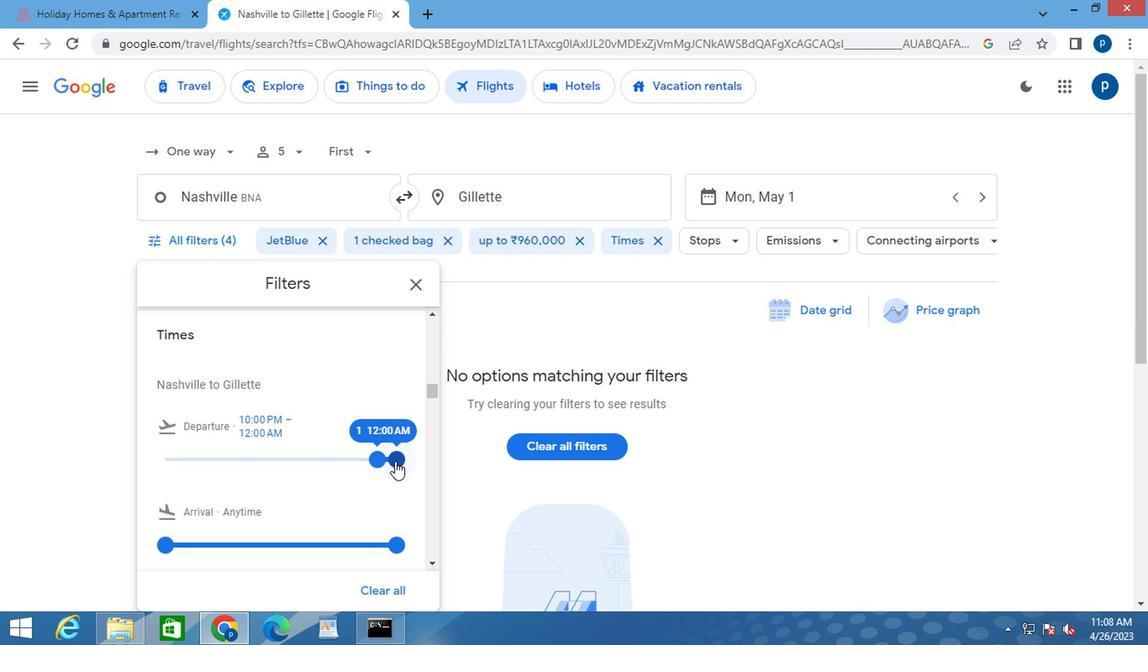 
Action: Mouse moved to (386, 460)
Screenshot: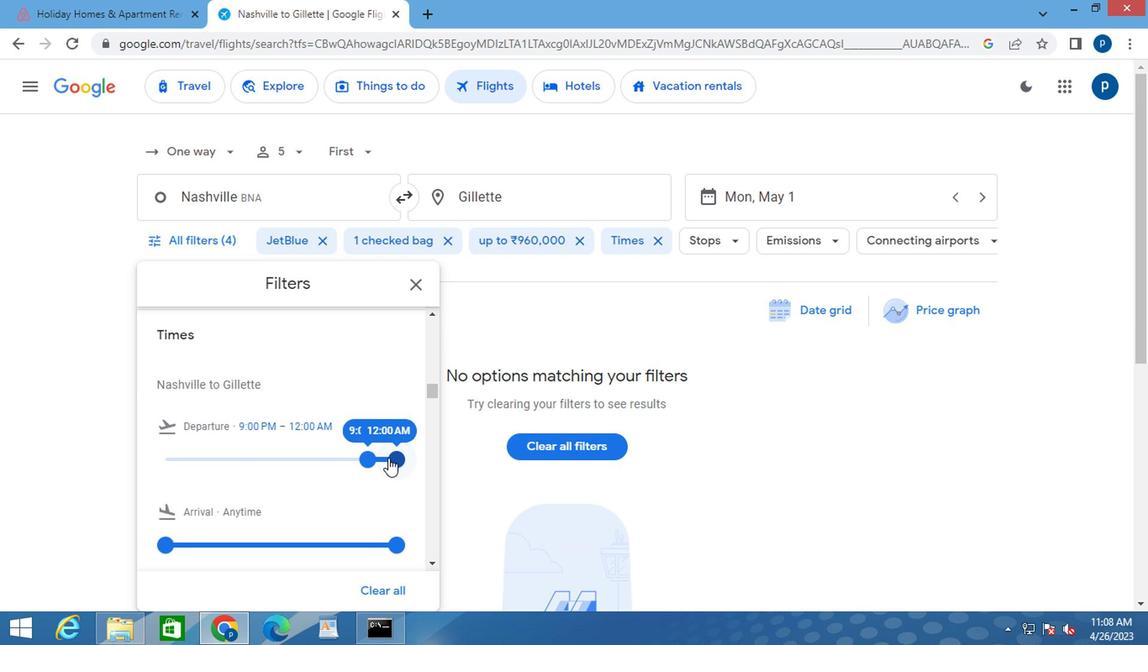 
Action: Mouse pressed left at (386, 460)
Screenshot: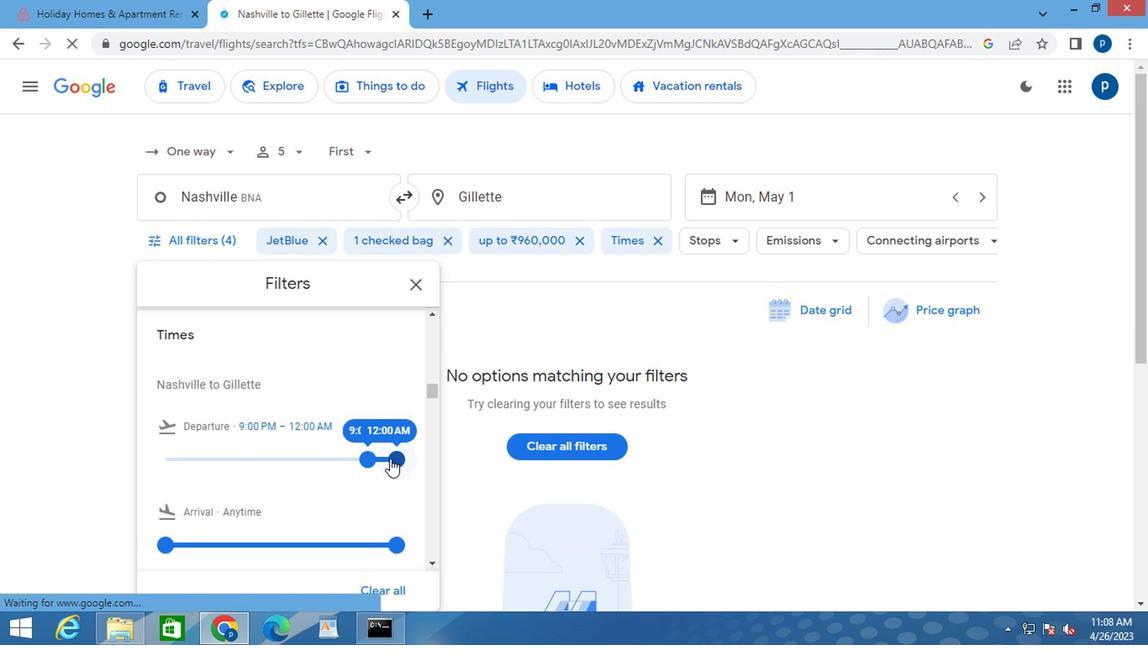 
Action: Mouse moved to (360, 462)
Screenshot: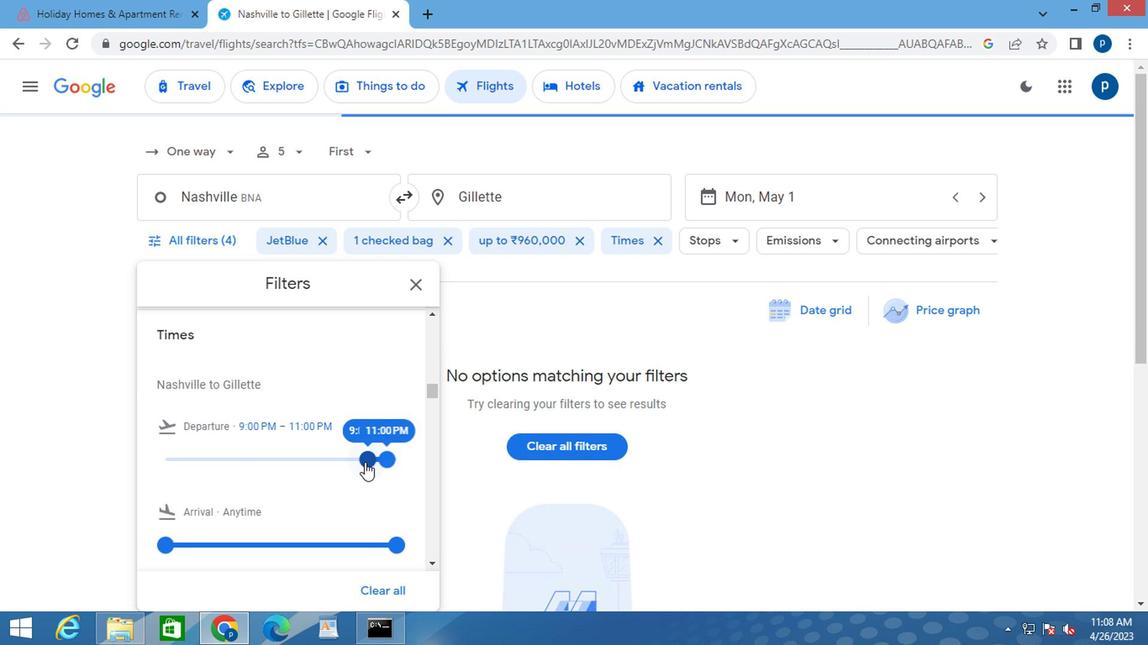 
Action: Mouse pressed left at (360, 462)
Screenshot: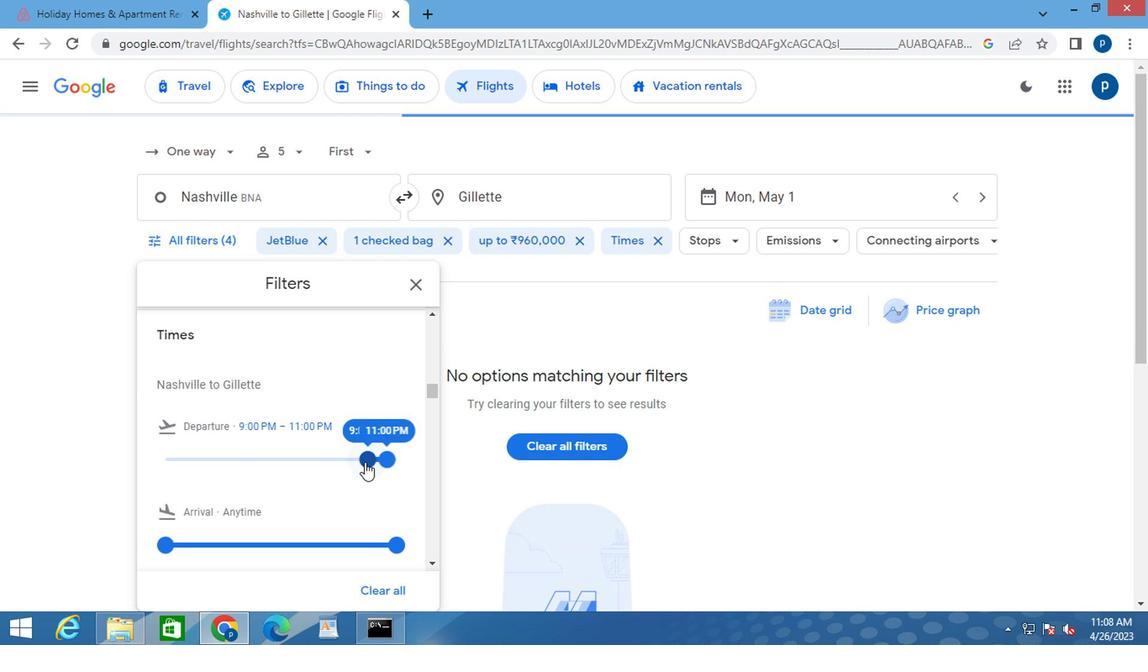 
Action: Mouse moved to (389, 466)
Screenshot: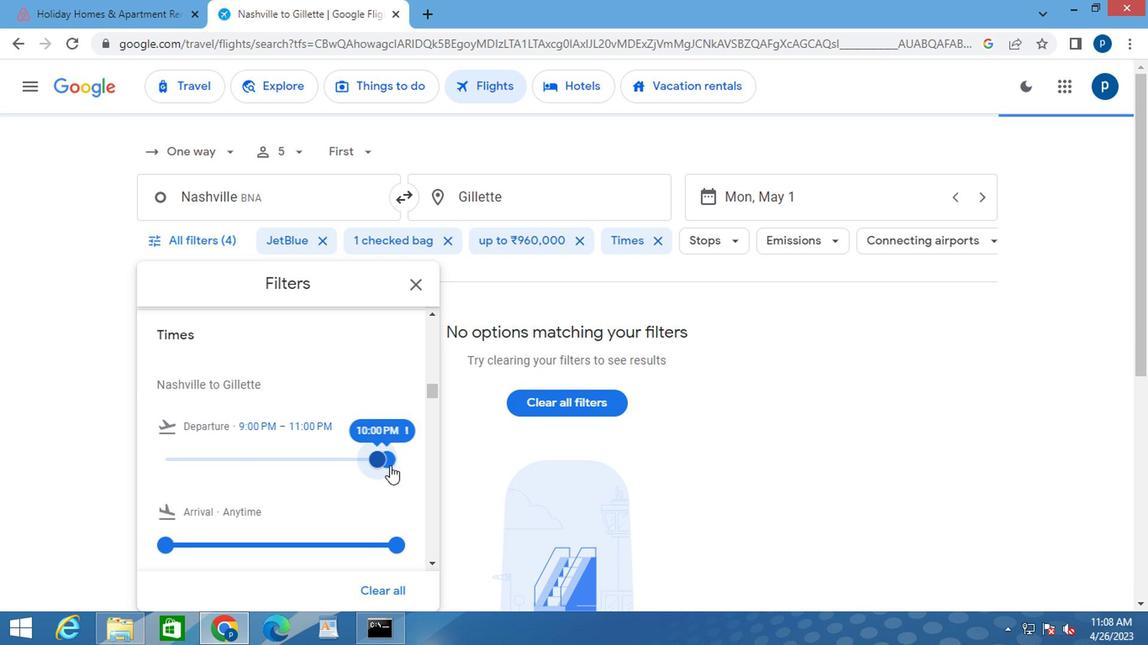 
